 Task: Send an email with the signature Jordan Davis with the subject Request for a sponsorship and the message Could you please send me the agenda for the upcoming meeting? from softage.8@softage.net to softage.9@softage.net and move the email from Sent Items to the folder Coding
Action: Mouse moved to (60, 126)
Screenshot: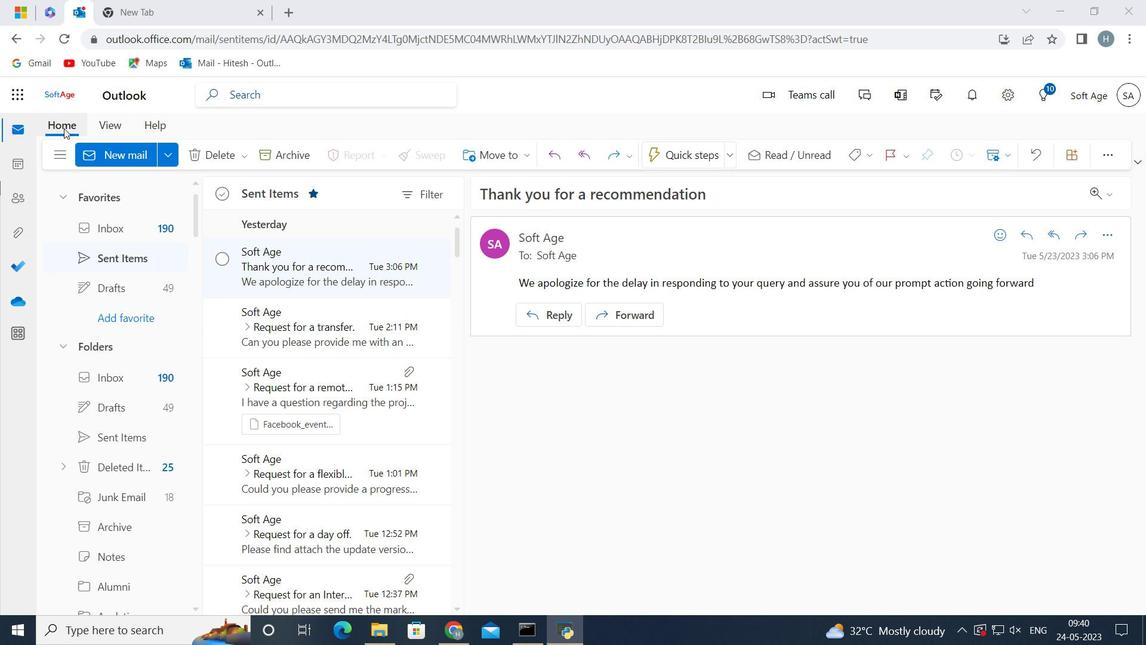 
Action: Mouse pressed left at (60, 126)
Screenshot: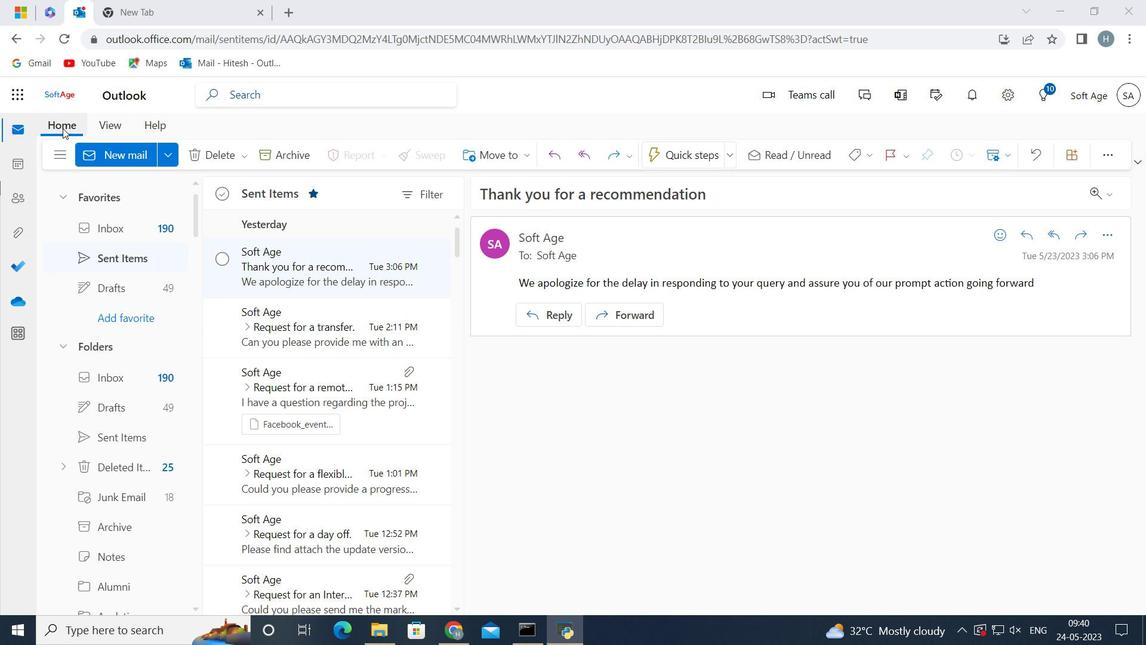 
Action: Mouse moved to (112, 155)
Screenshot: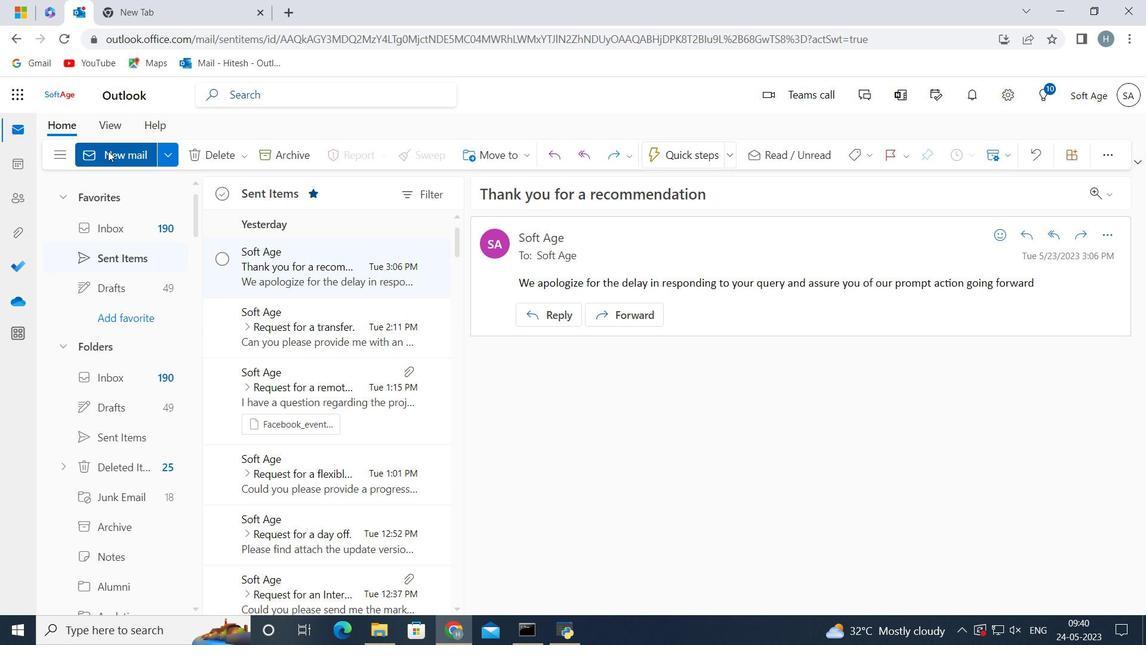 
Action: Mouse pressed left at (112, 155)
Screenshot: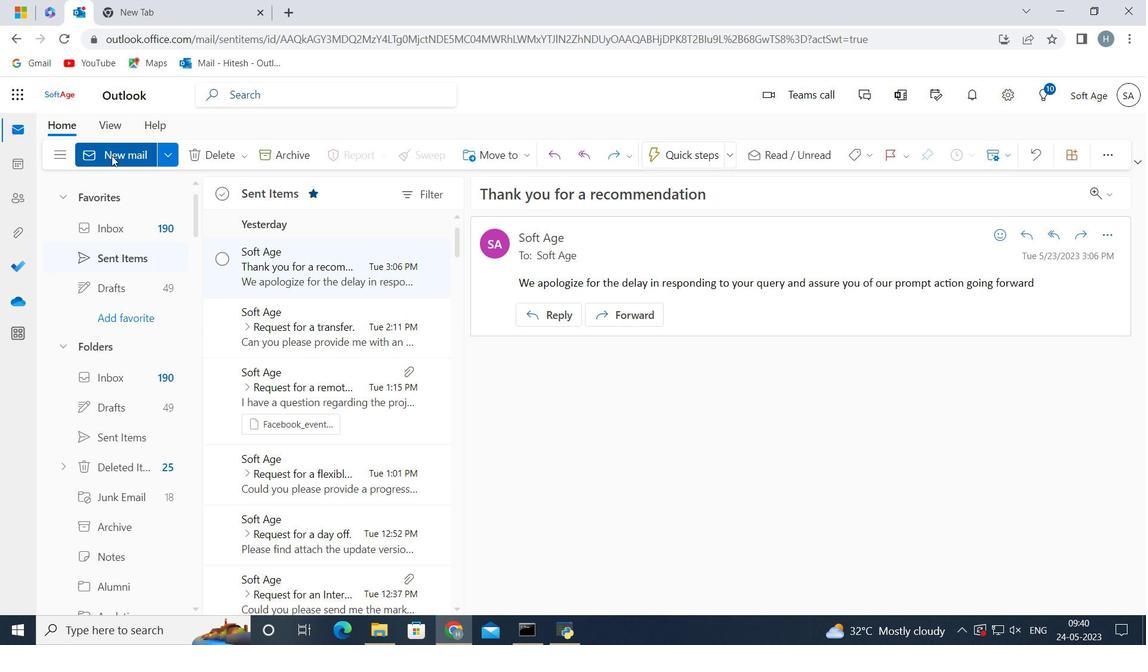 
Action: Mouse moved to (946, 154)
Screenshot: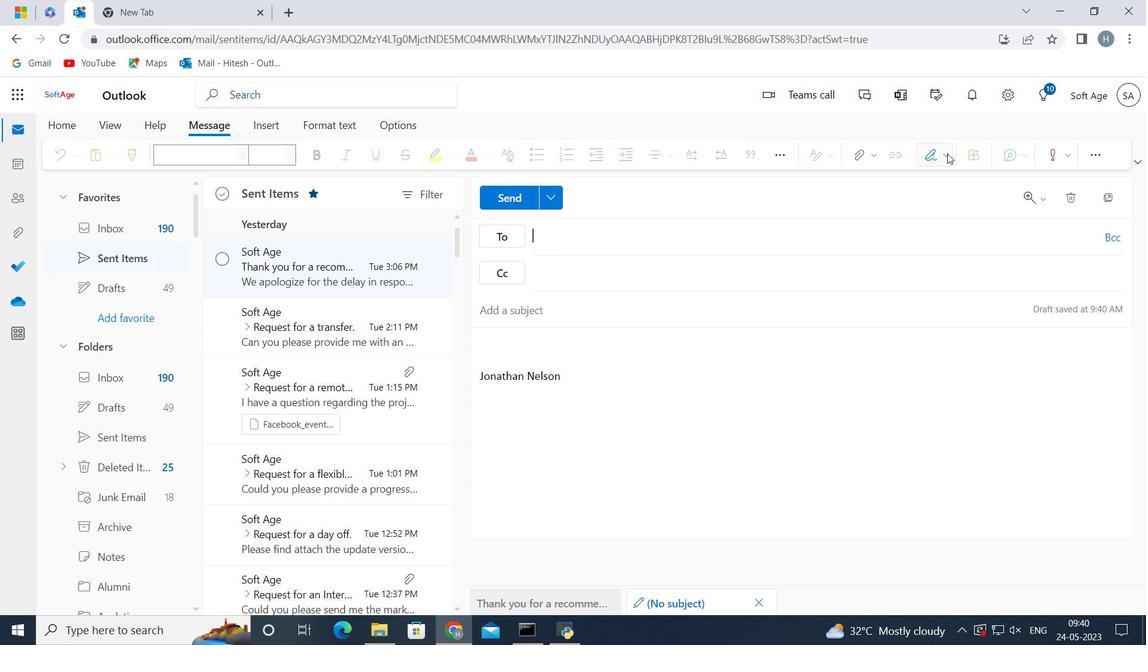 
Action: Mouse pressed left at (946, 154)
Screenshot: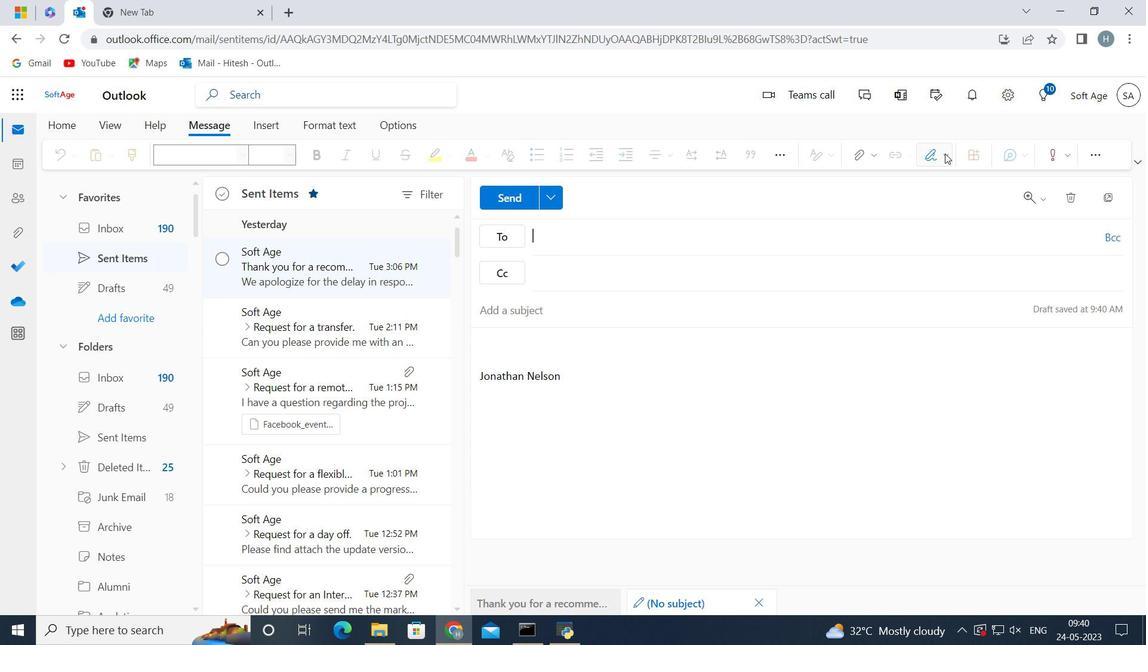 
Action: Mouse moved to (913, 216)
Screenshot: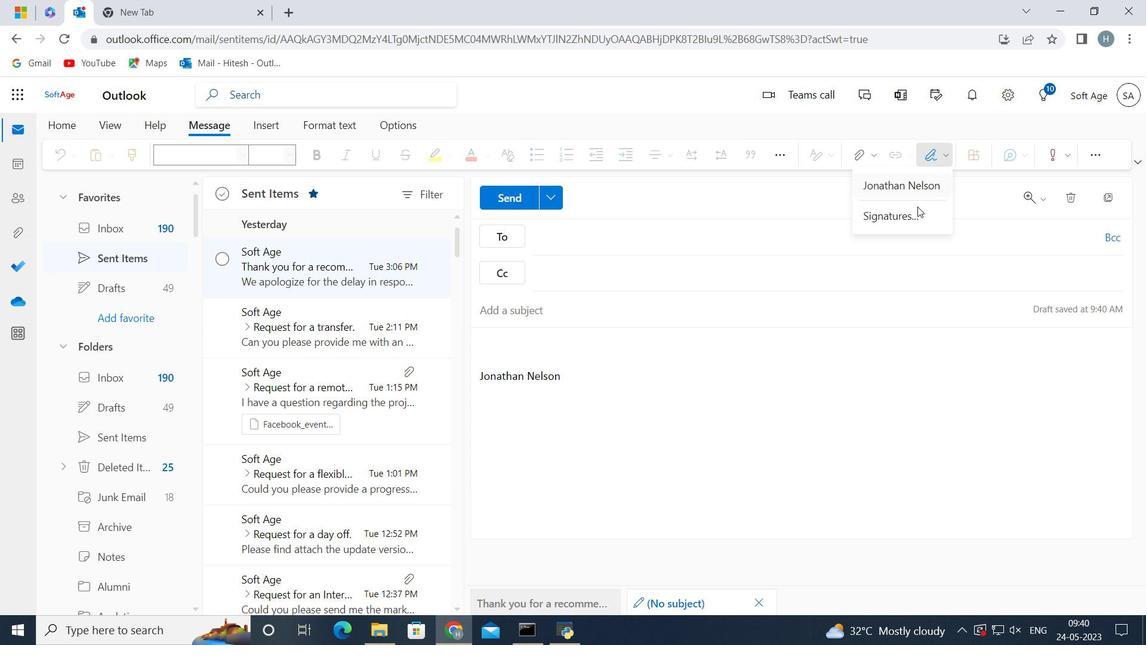 
Action: Mouse pressed left at (913, 216)
Screenshot: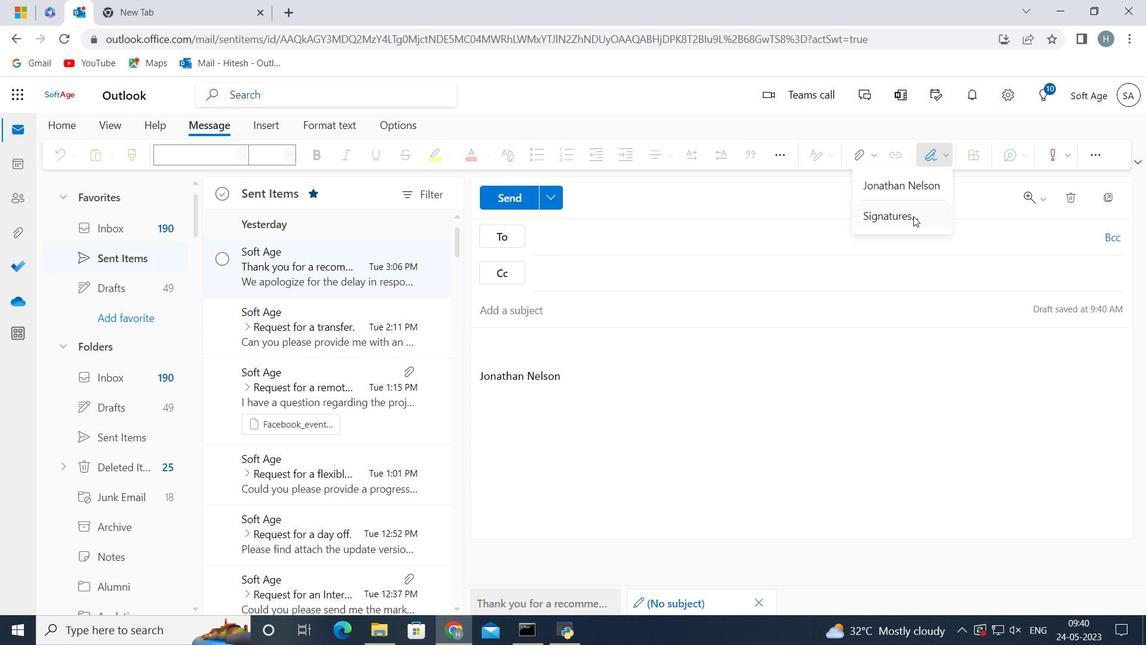 
Action: Mouse moved to (862, 270)
Screenshot: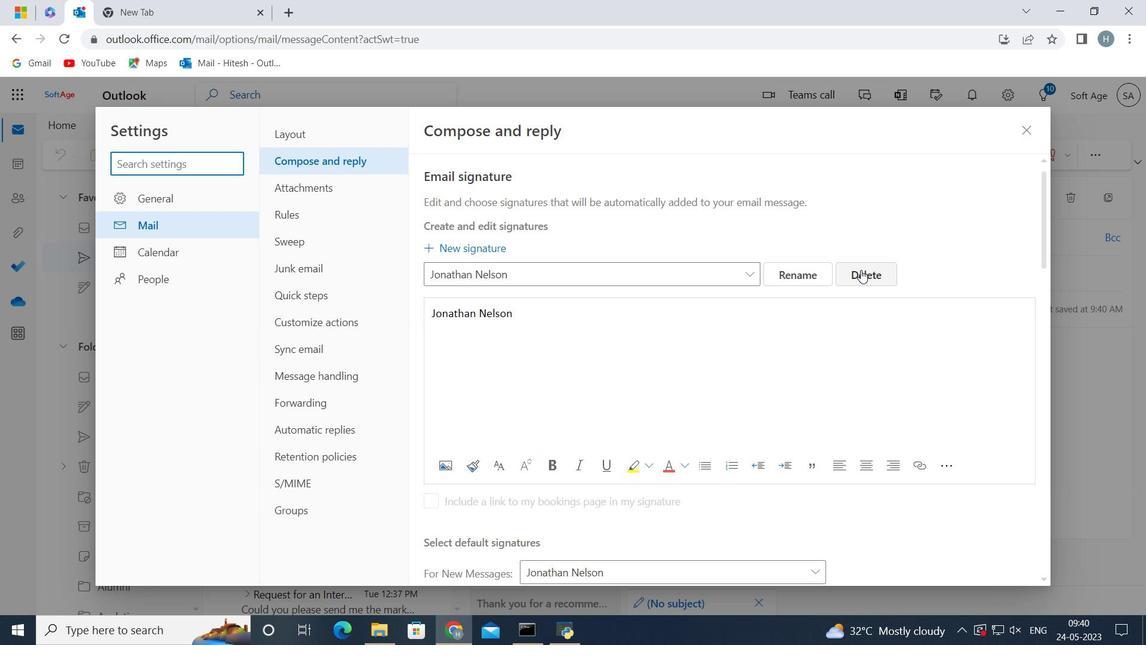 
Action: Mouse pressed left at (862, 270)
Screenshot: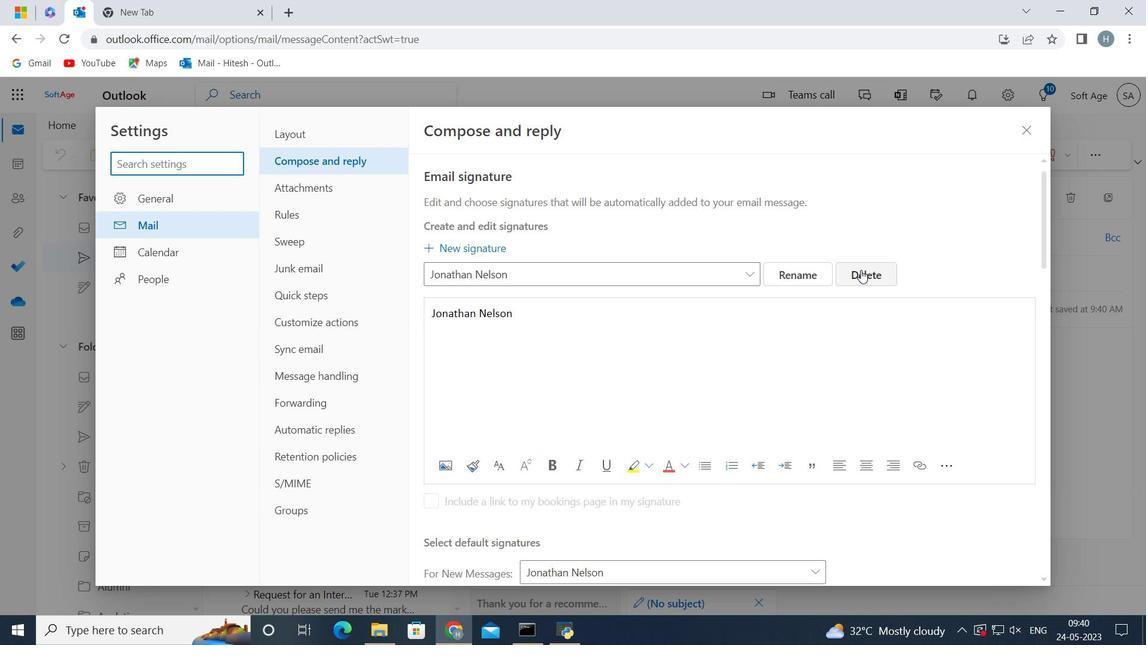 
Action: Mouse moved to (692, 271)
Screenshot: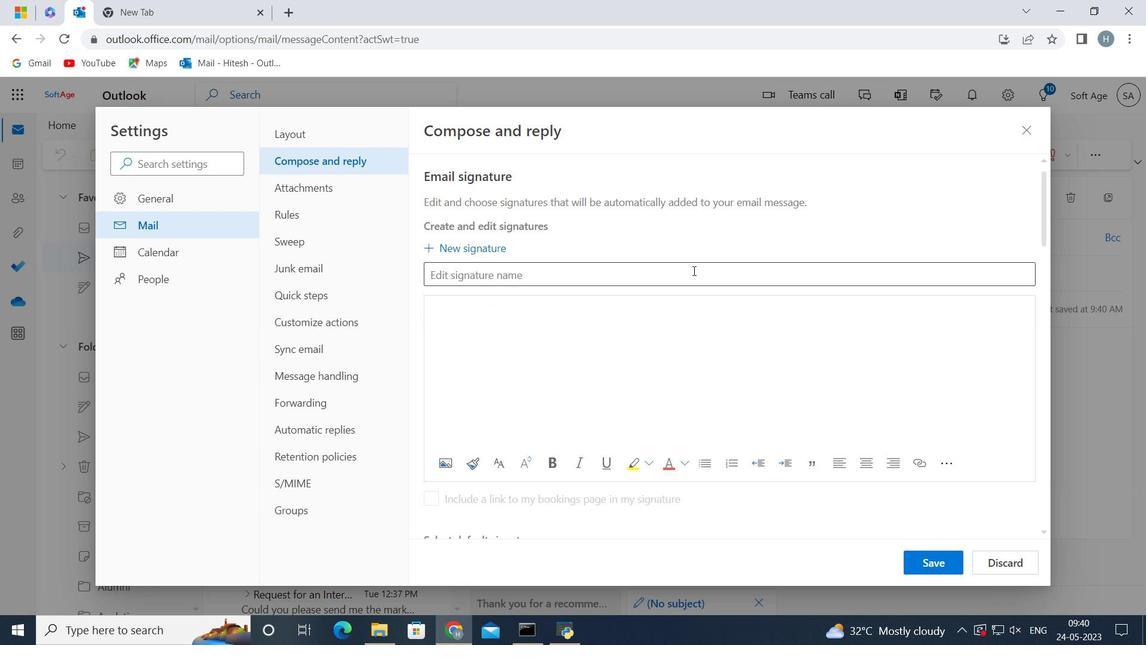 
Action: Mouse pressed left at (692, 271)
Screenshot: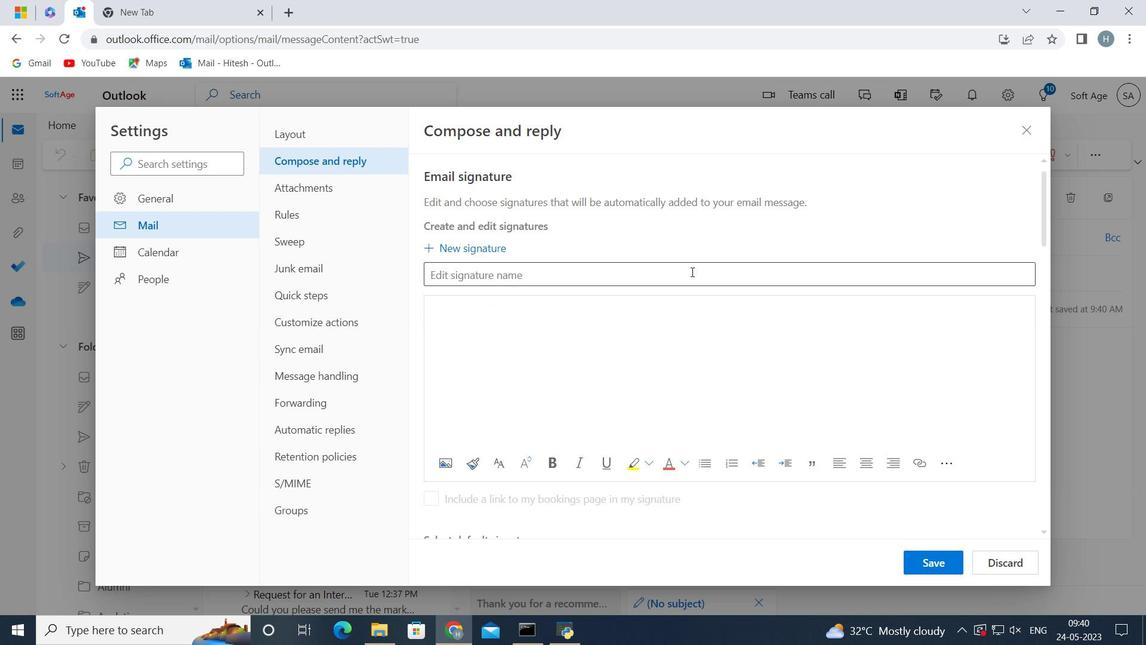 
Action: Key pressed <Key.shift>Jordan<Key.space><Key.shift>Davis<Key.space>
Screenshot: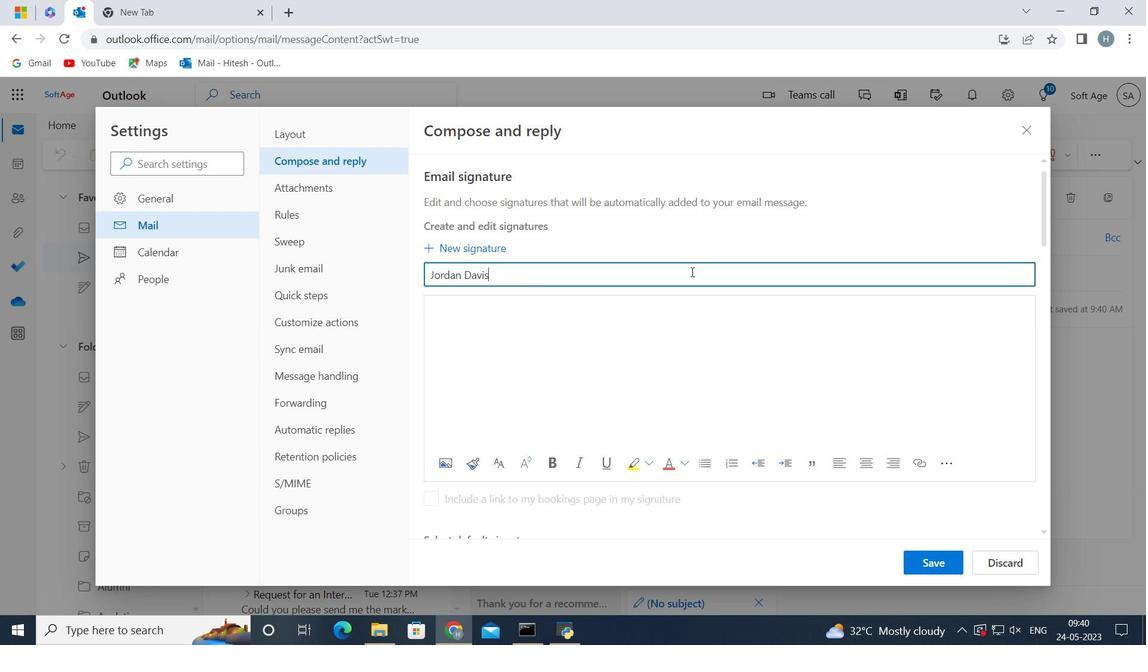 
Action: Mouse moved to (577, 351)
Screenshot: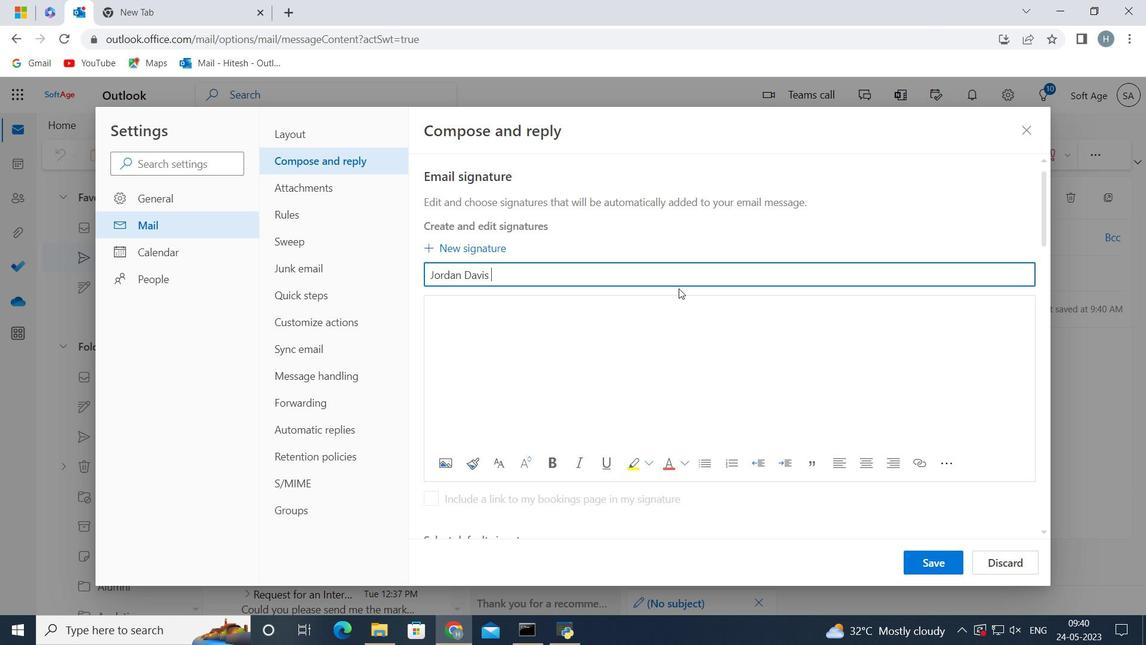
Action: Mouse pressed left at (577, 351)
Screenshot: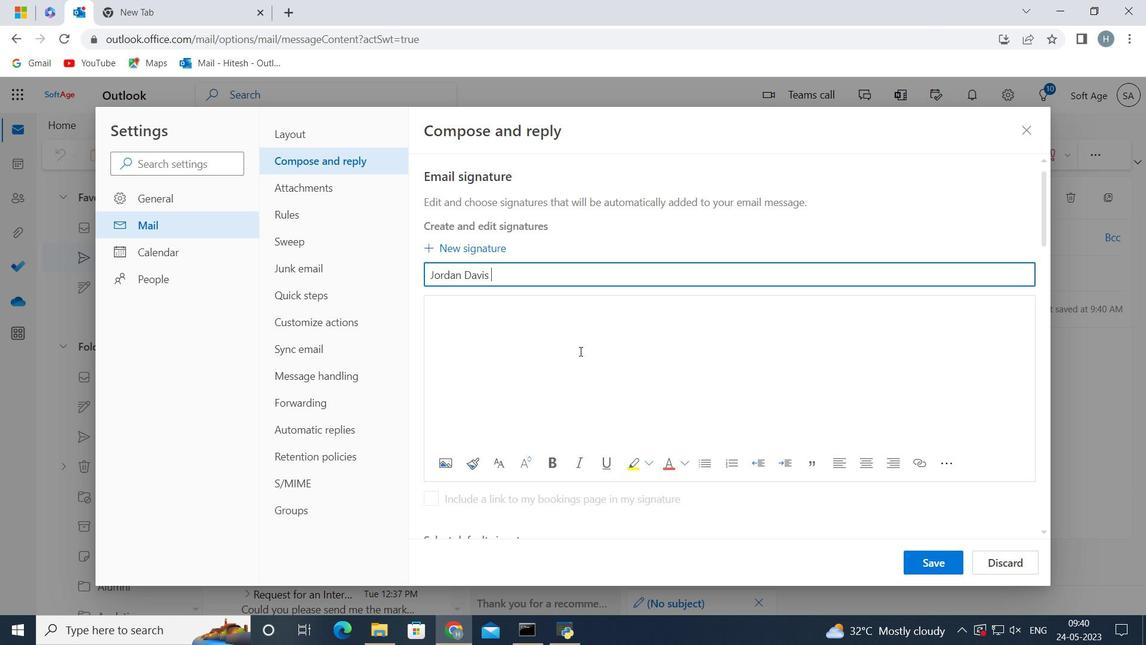 
Action: Key pressed <Key.shift>Jordan<Key.space><Key.shift>Davis<Key.space>
Screenshot: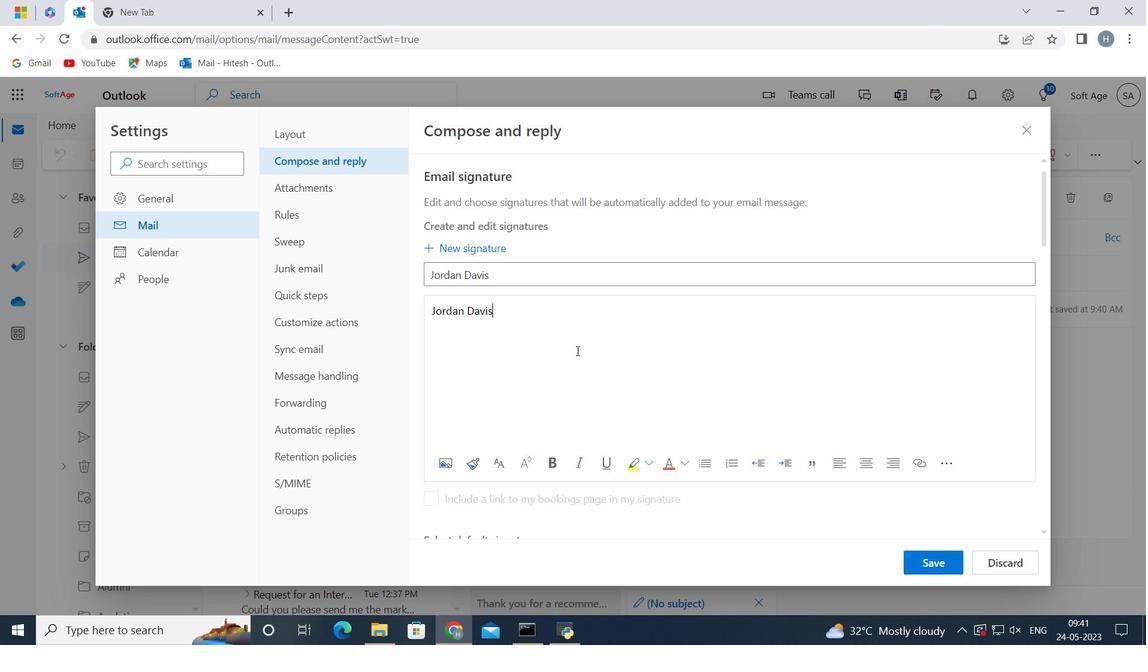 
Action: Mouse moved to (926, 556)
Screenshot: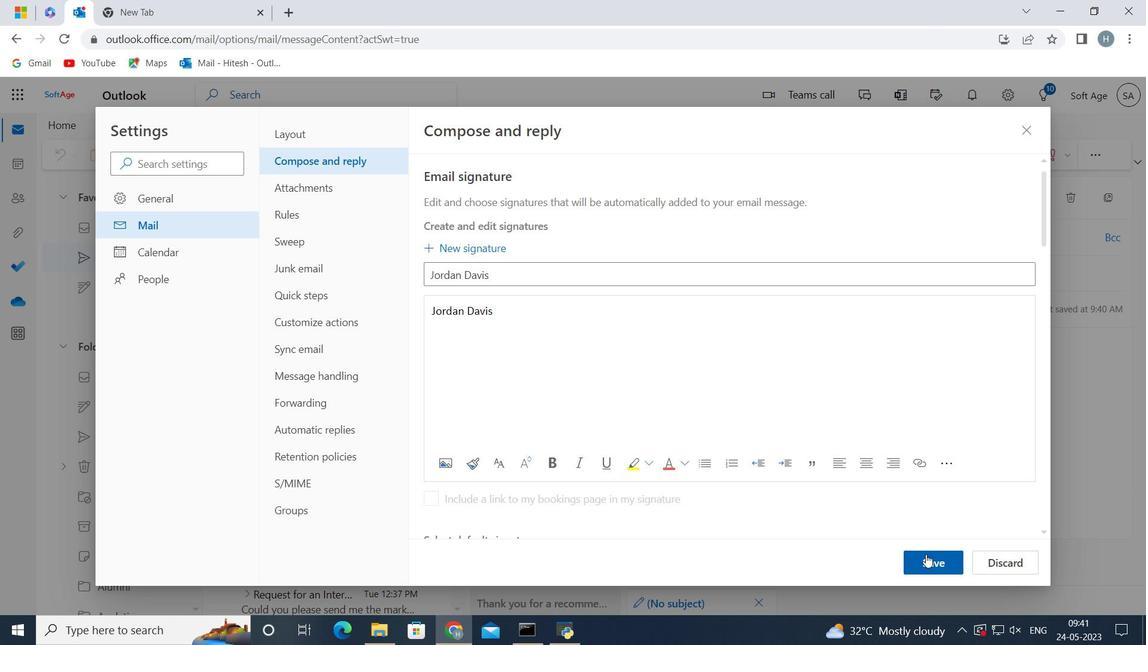 
Action: Mouse pressed left at (926, 556)
Screenshot: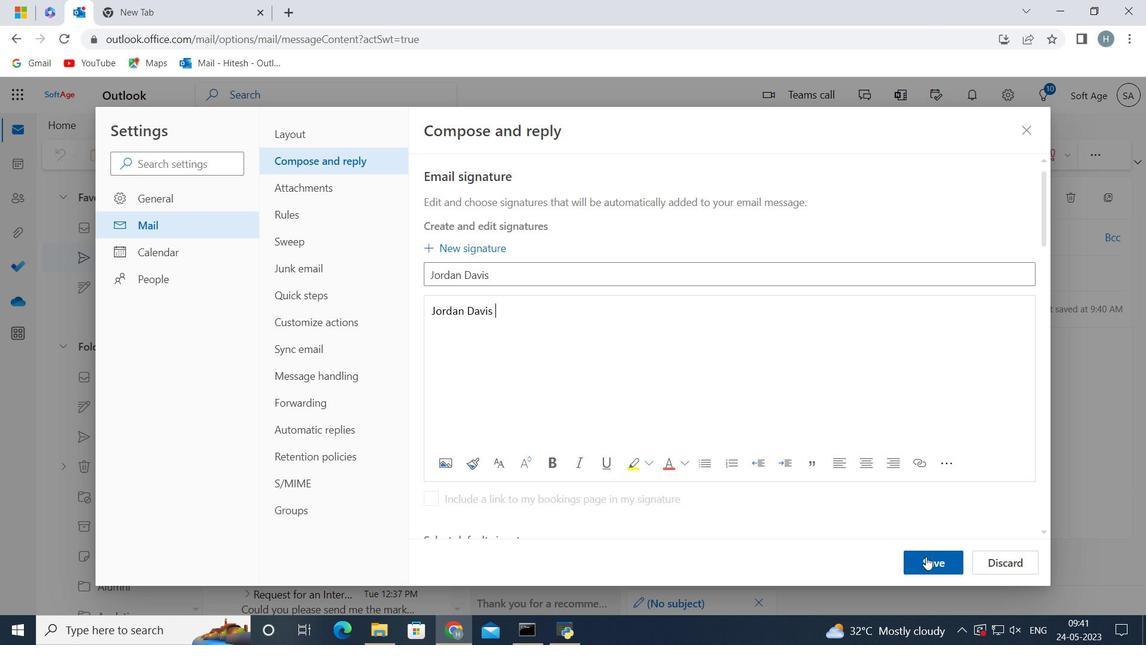 
Action: Mouse moved to (901, 390)
Screenshot: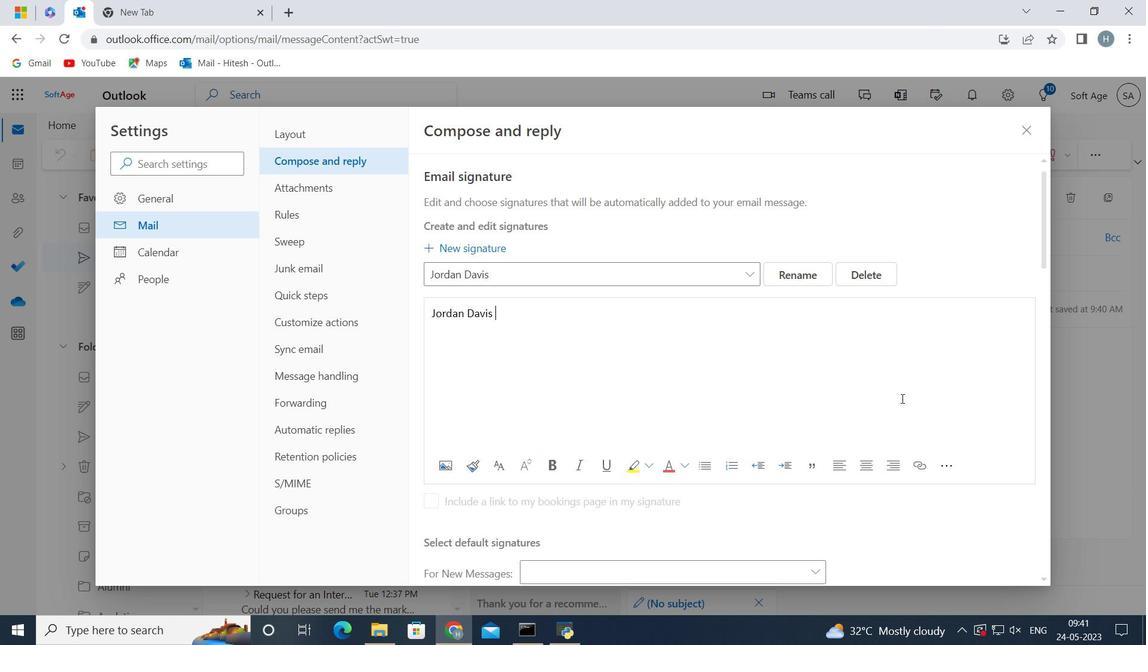 
Action: Mouse scrolled (901, 390) with delta (0, 0)
Screenshot: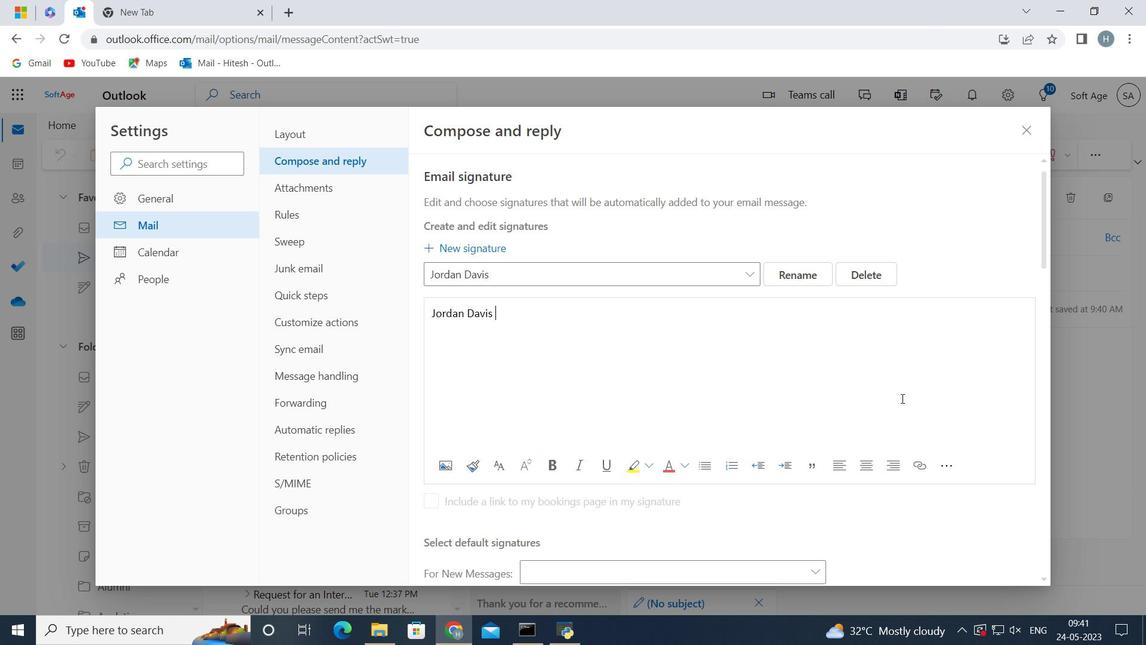
Action: Mouse moved to (901, 389)
Screenshot: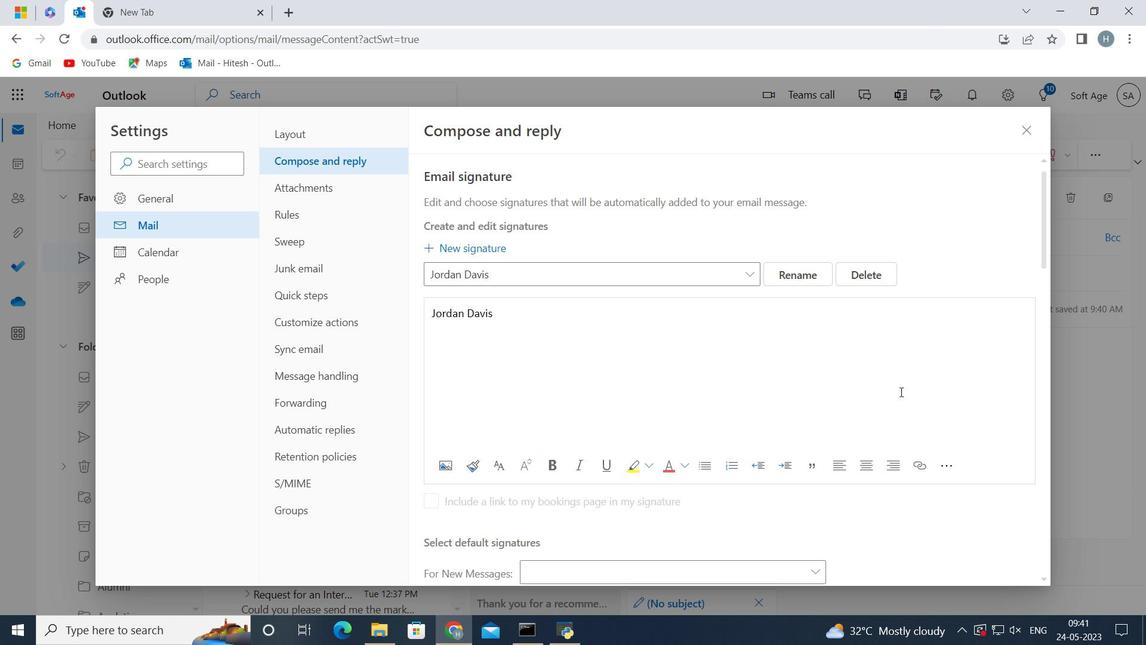 
Action: Mouse scrolled (901, 388) with delta (0, 0)
Screenshot: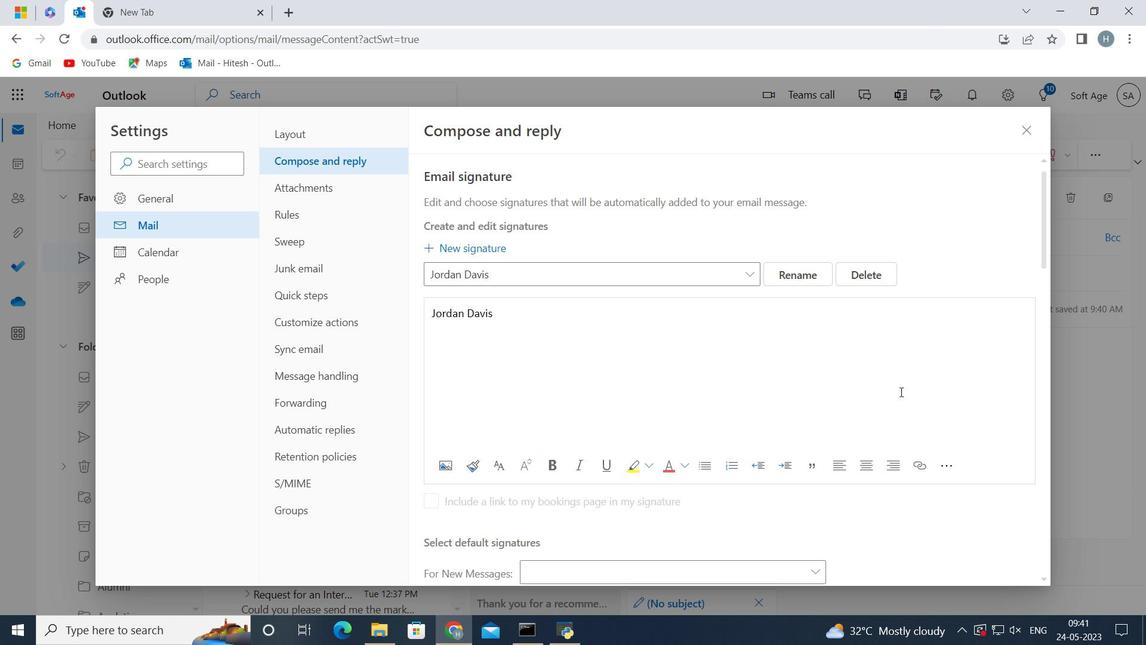 
Action: Mouse moved to (893, 370)
Screenshot: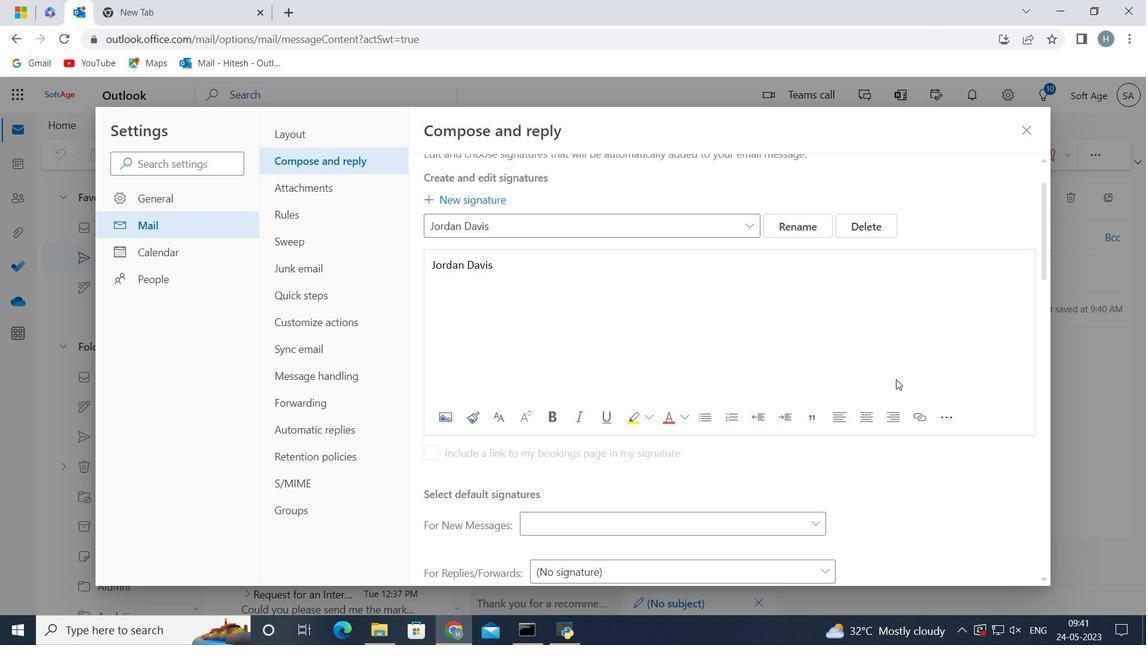 
Action: Mouse scrolled (893, 370) with delta (0, 0)
Screenshot: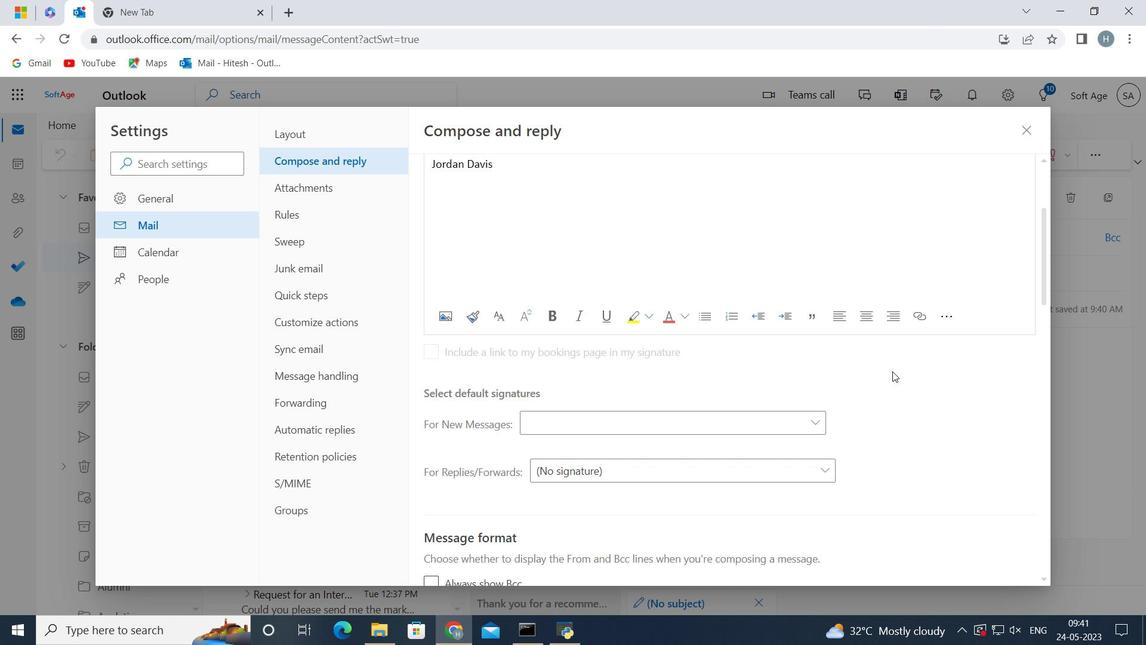 
Action: Mouse moved to (814, 347)
Screenshot: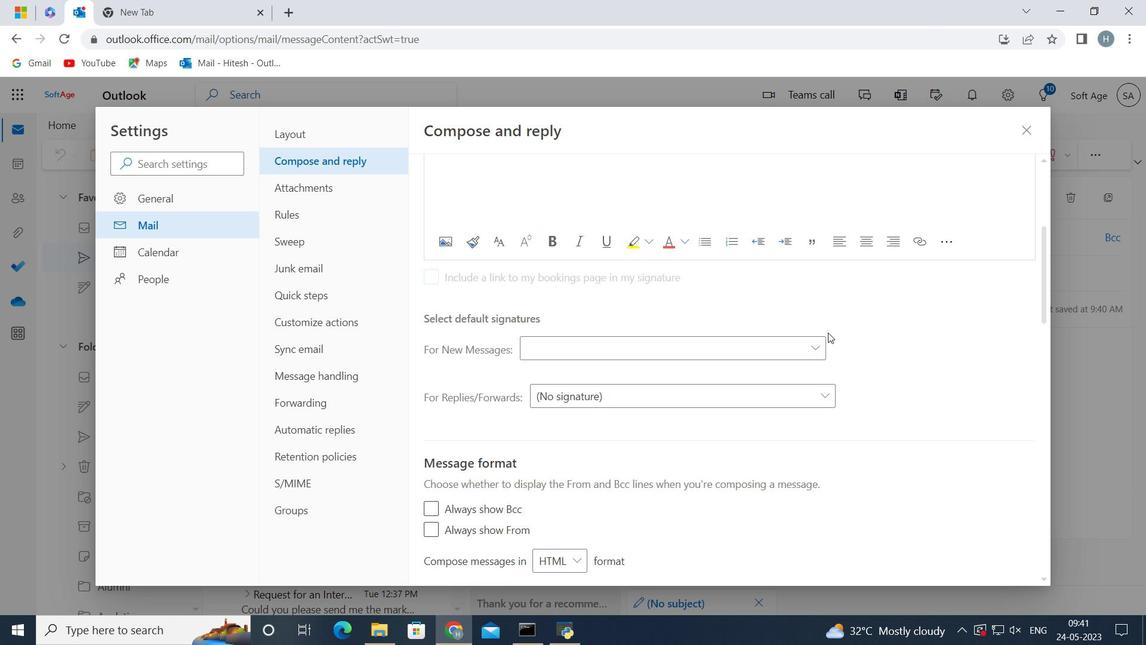 
Action: Mouse pressed left at (814, 347)
Screenshot: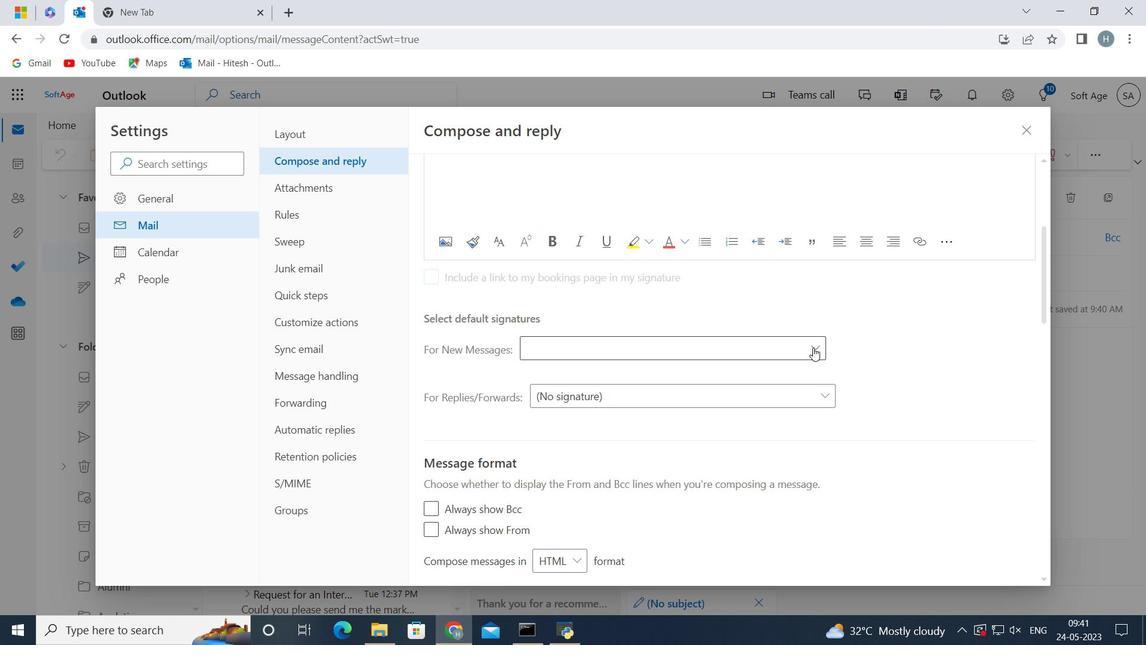 
Action: Mouse moved to (765, 397)
Screenshot: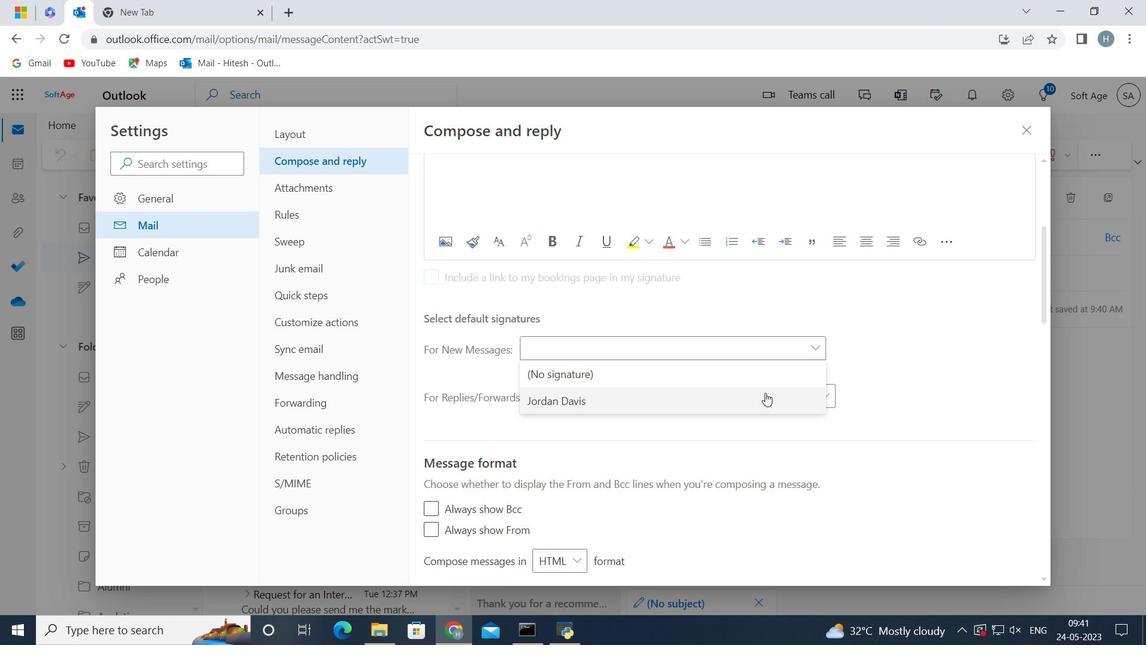 
Action: Mouse pressed left at (765, 397)
Screenshot: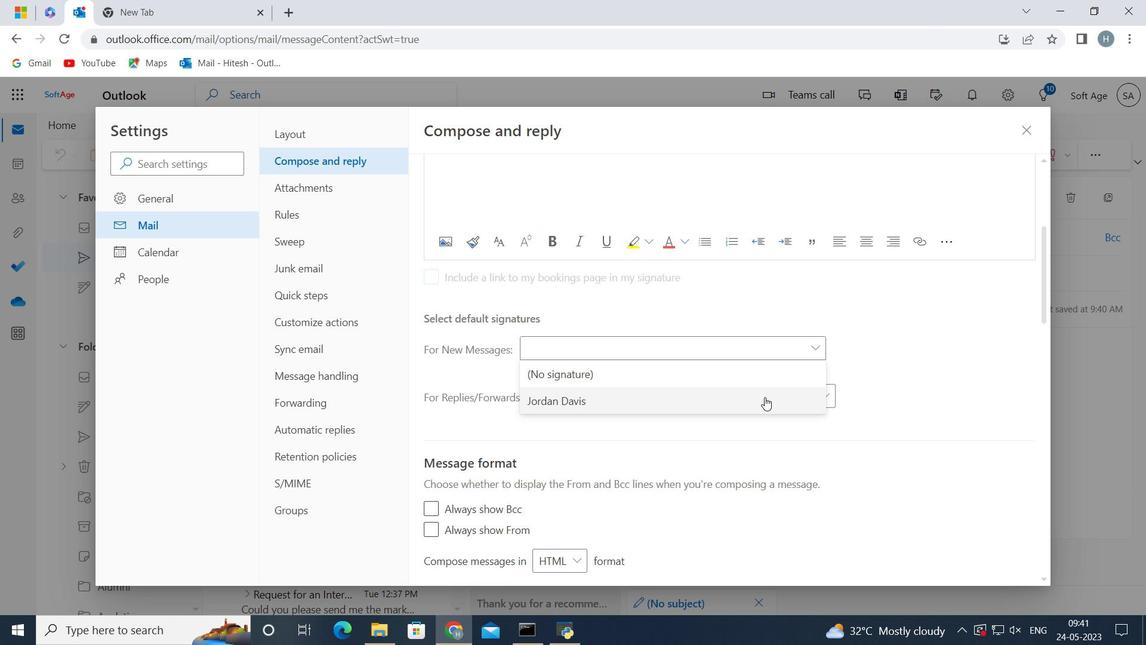 
Action: Mouse moved to (943, 550)
Screenshot: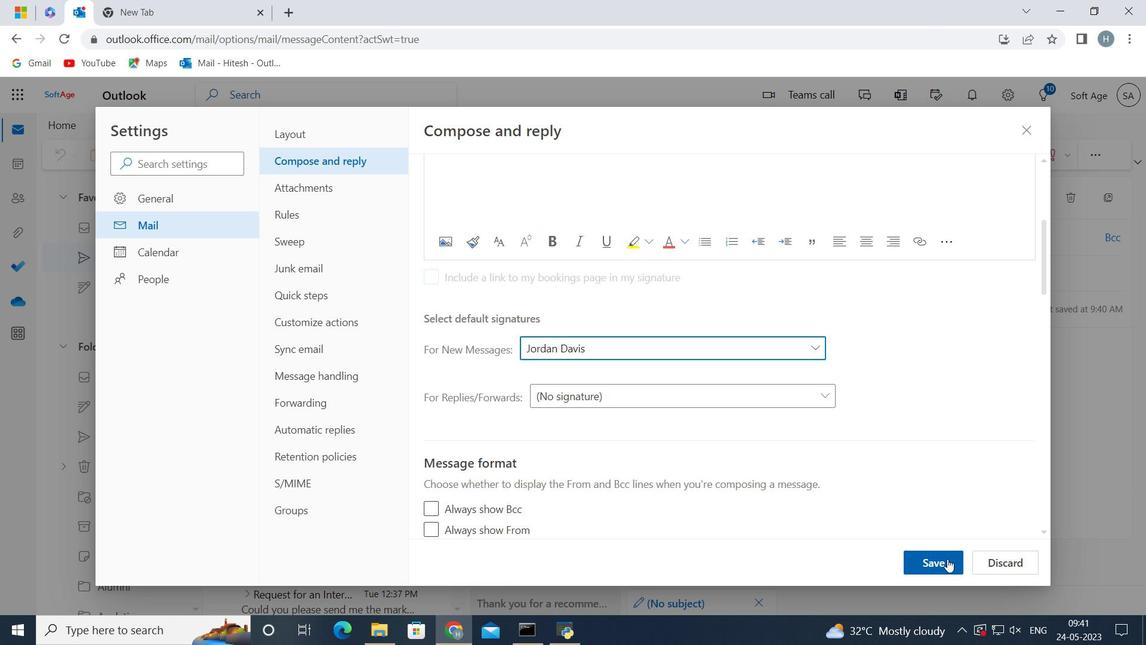 
Action: Mouse pressed left at (943, 550)
Screenshot: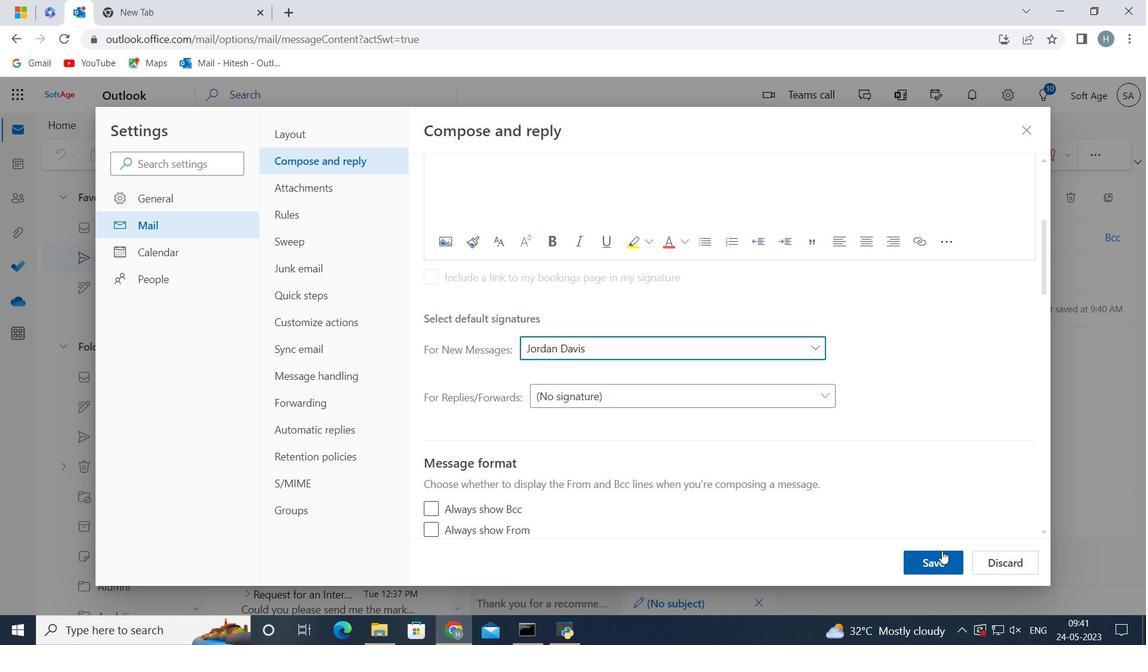 
Action: Mouse moved to (1026, 129)
Screenshot: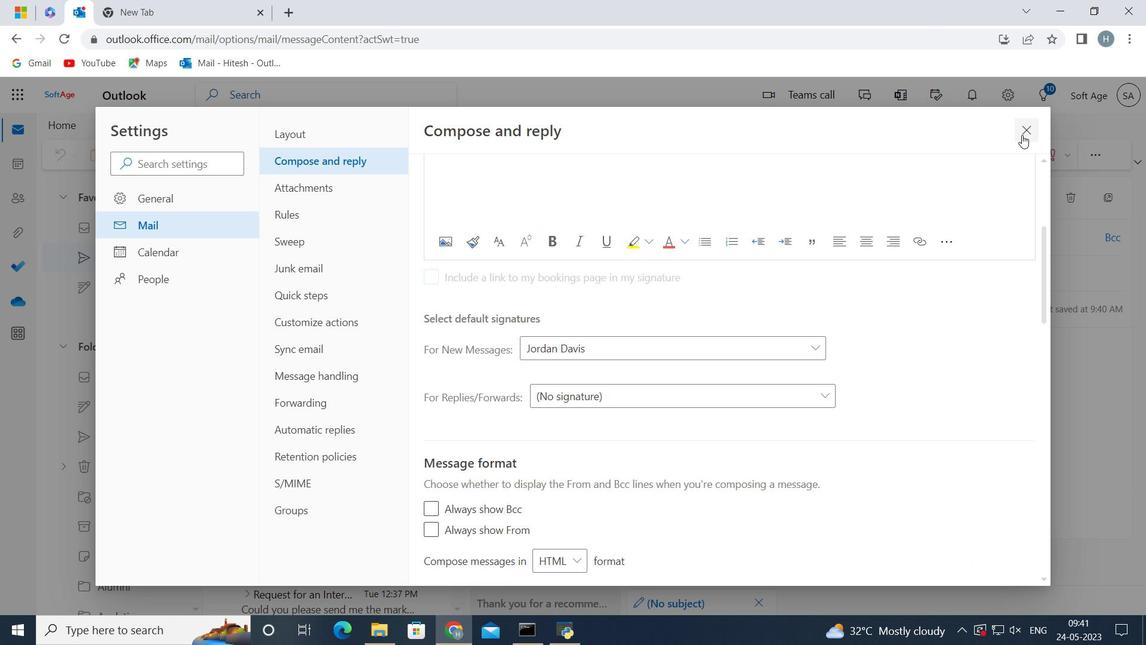 
Action: Mouse pressed left at (1026, 129)
Screenshot: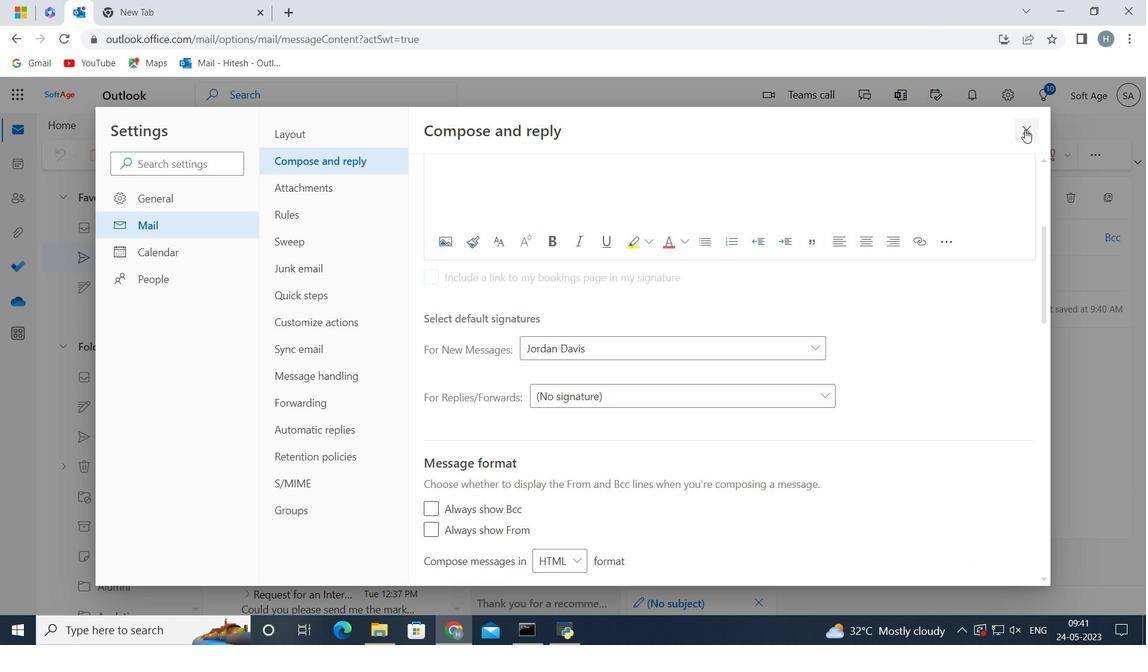 
Action: Mouse moved to (552, 305)
Screenshot: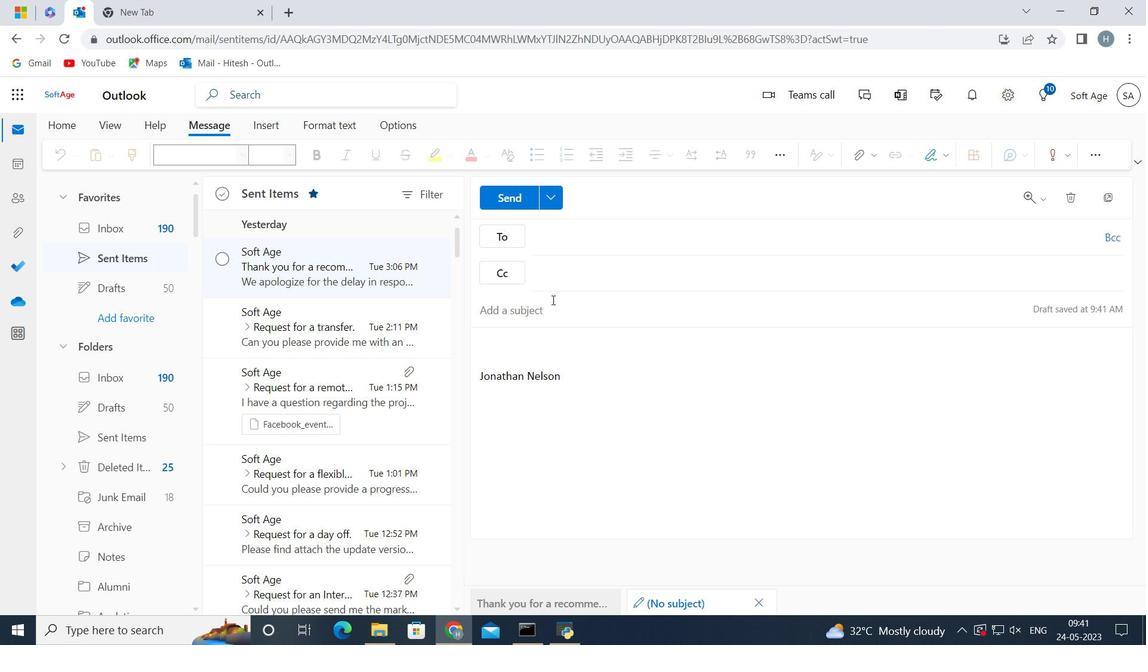 
Action: Mouse pressed left at (552, 305)
Screenshot: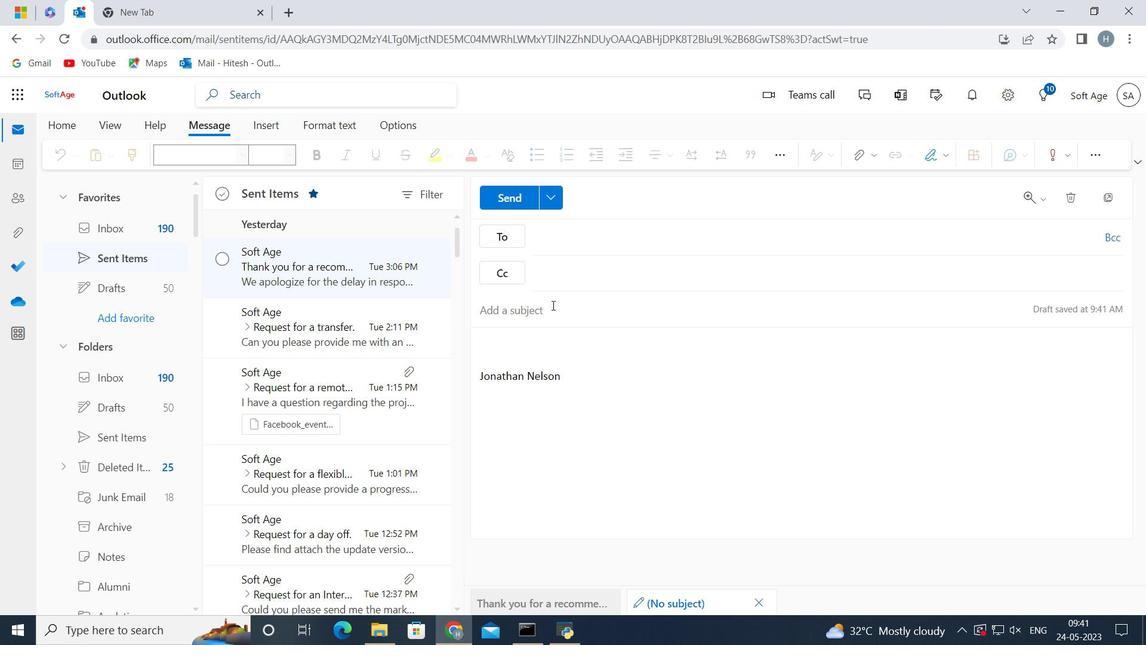 
Action: Mouse moved to (555, 304)
Screenshot: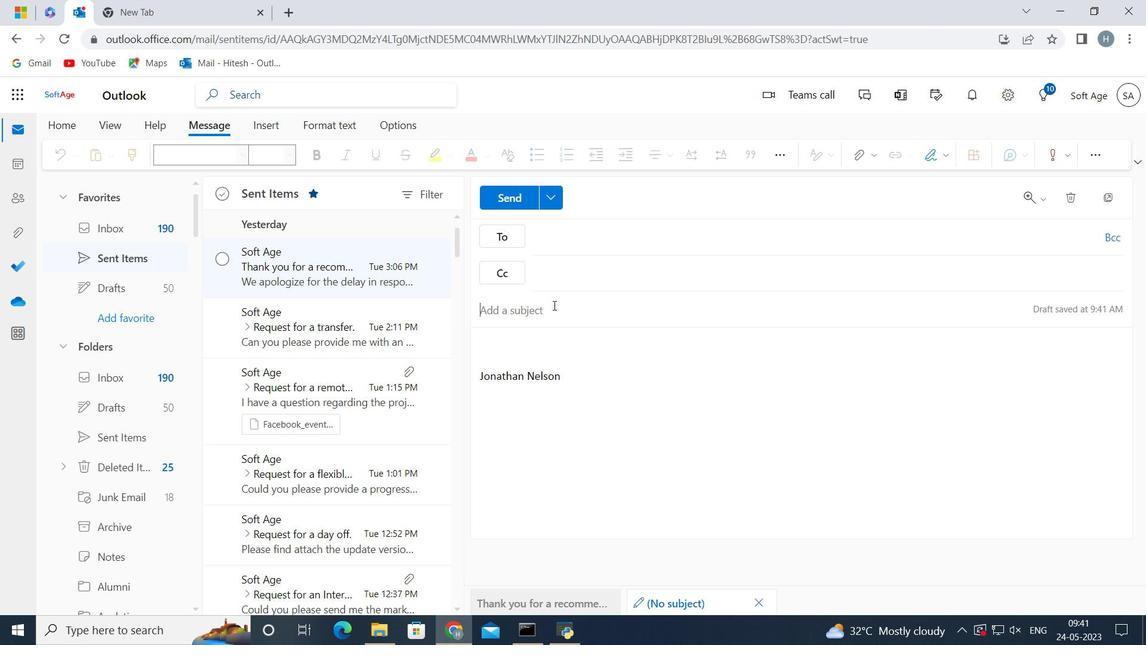 
Action: Key pressed <Key.shift>Request<Key.space>for<Key.space>a<Key.space>sponsorship<Key.space>
Screenshot: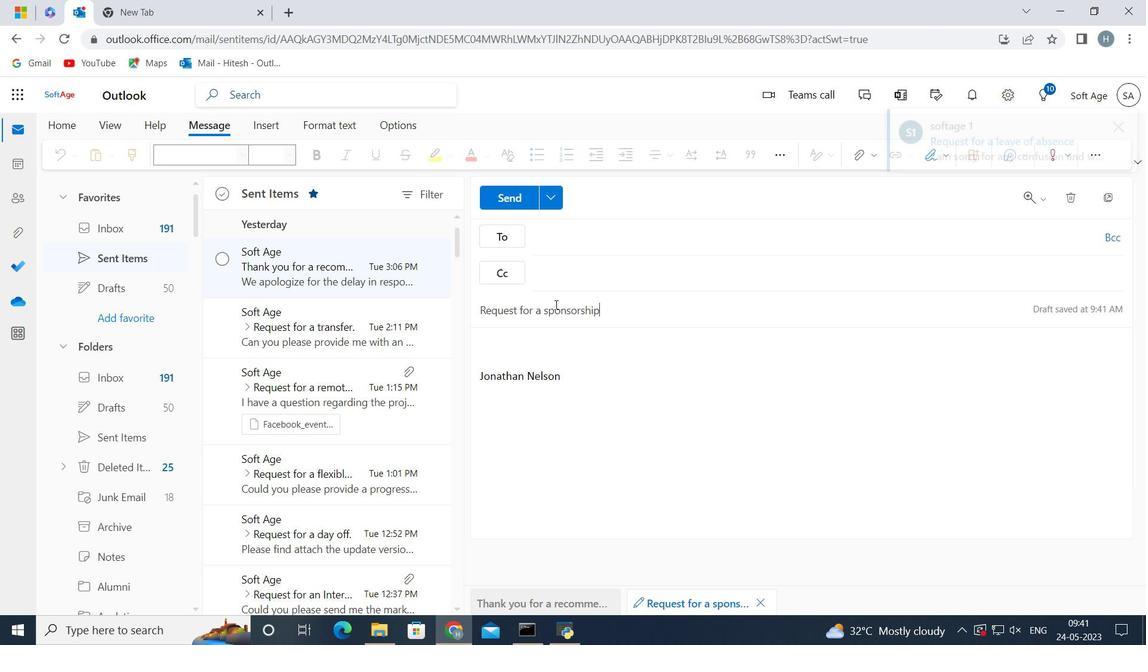 
Action: Mouse moved to (594, 384)
Screenshot: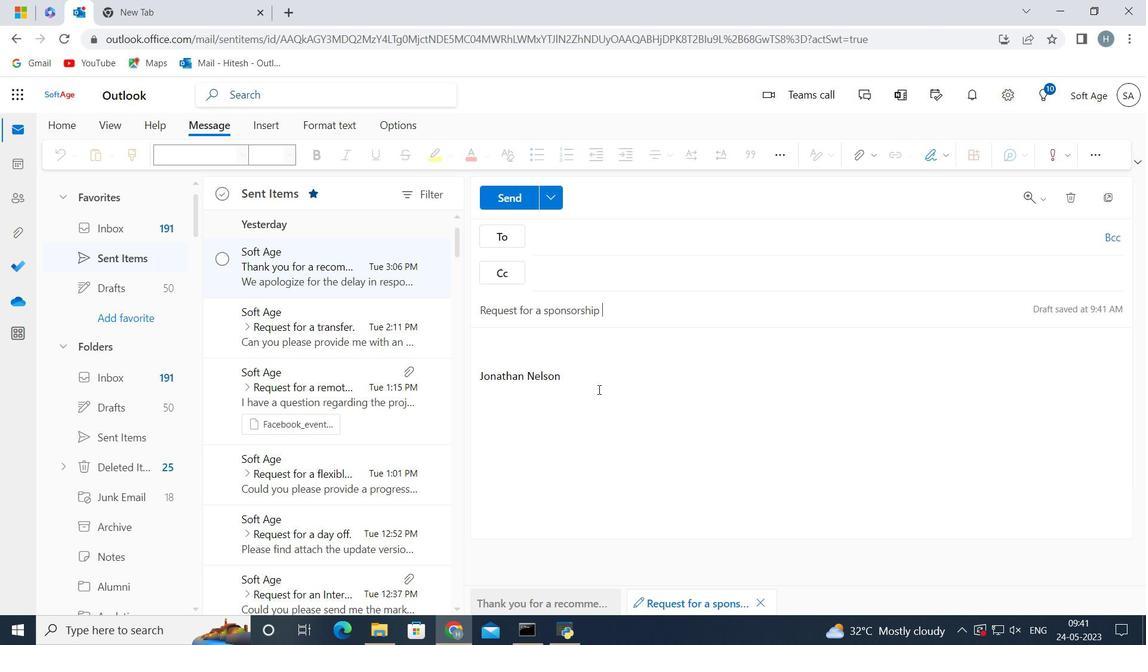 
Action: Mouse pressed left at (594, 384)
Screenshot: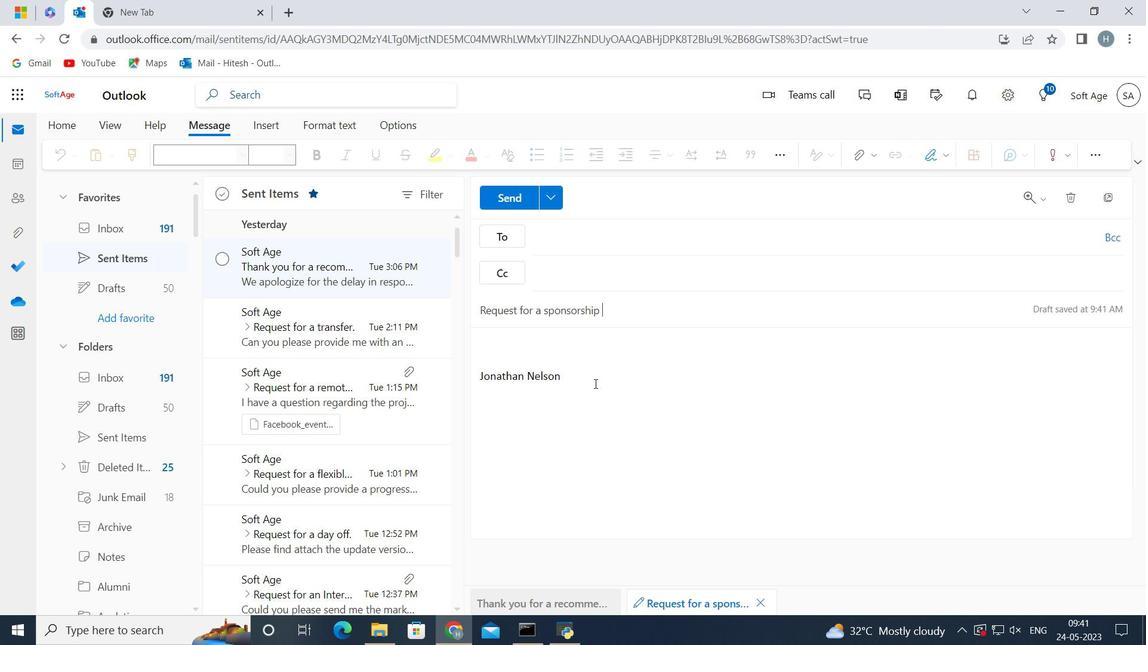 
Action: Key pressed <Key.backspace><Key.backspace><Key.backspace><Key.backspace><Key.backspace><Key.backspace><Key.backspace><Key.backspace><Key.backspace><Key.backspace><Key.backspace><Key.backspace><Key.backspace><Key.backspace><Key.backspace><Key.backspace><Key.backspace><Key.backspace><Key.backspace><Key.backspace><Key.backspace><Key.backspace><Key.backspace><Key.backspace><Key.backspace><Key.backspace><Key.backspace><Key.backspace><Key.backspace><Key.backspace><Key.backspace><Key.backspace><Key.backspace><Key.backspace><Key.backspace><Key.backspace><Key.shift>Could<Key.space>you<Key.space>please<Key.space>send<Key.space>me<Key.space>the<Key.space>agenda<Key.space>for<Key.space>the<Key.space>upcoming<Key.space>meeting
Screenshot: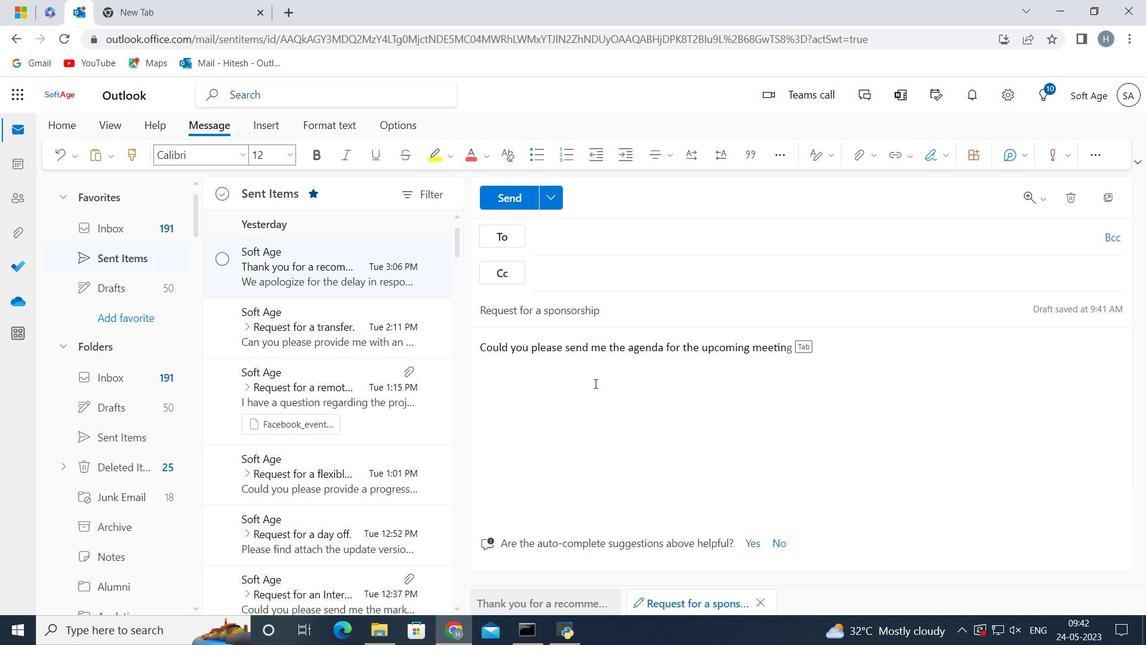 
Action: Mouse moved to (606, 385)
Screenshot: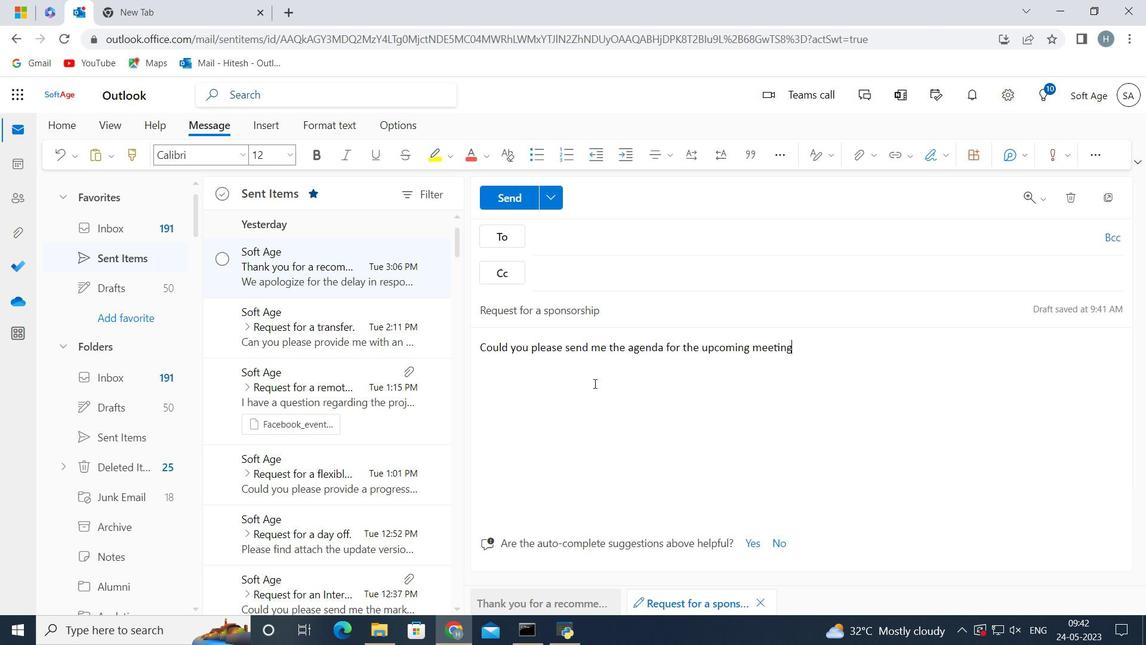 
Action: Key pressed <Key.space>
Screenshot: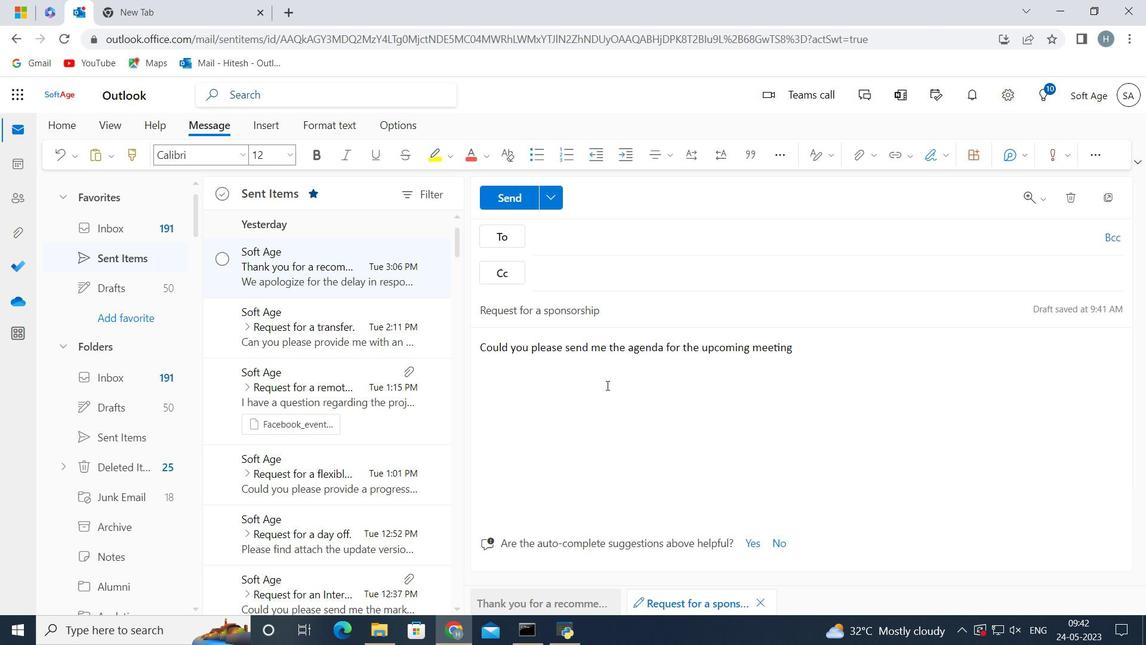 
Action: Mouse moved to (597, 242)
Screenshot: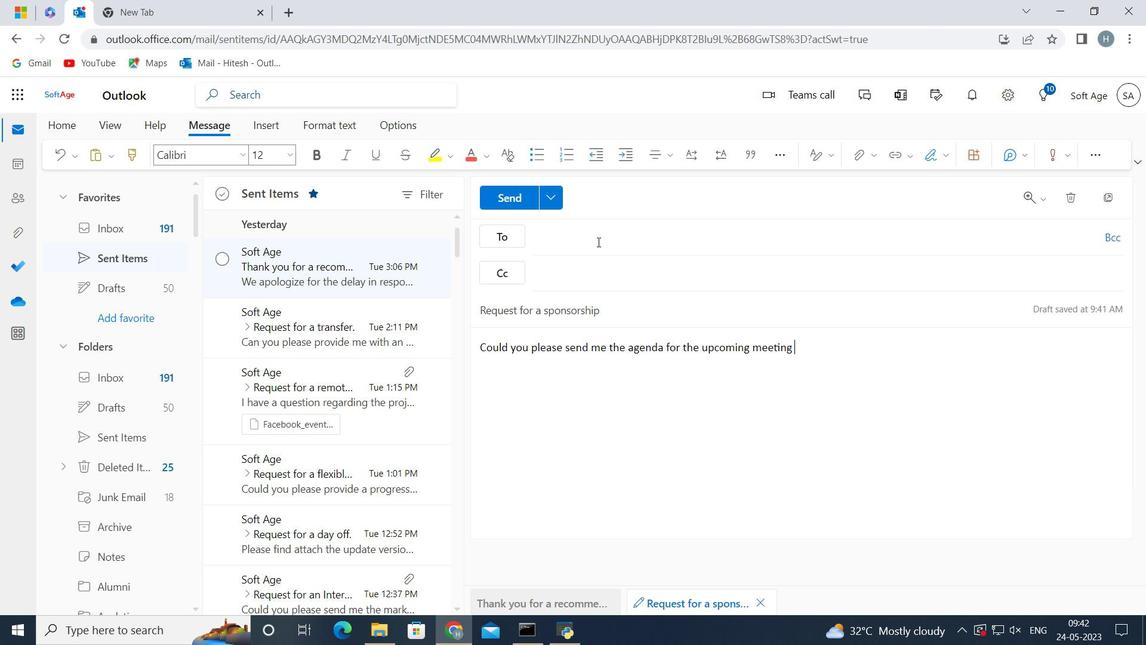 
Action: Mouse pressed left at (597, 242)
Screenshot: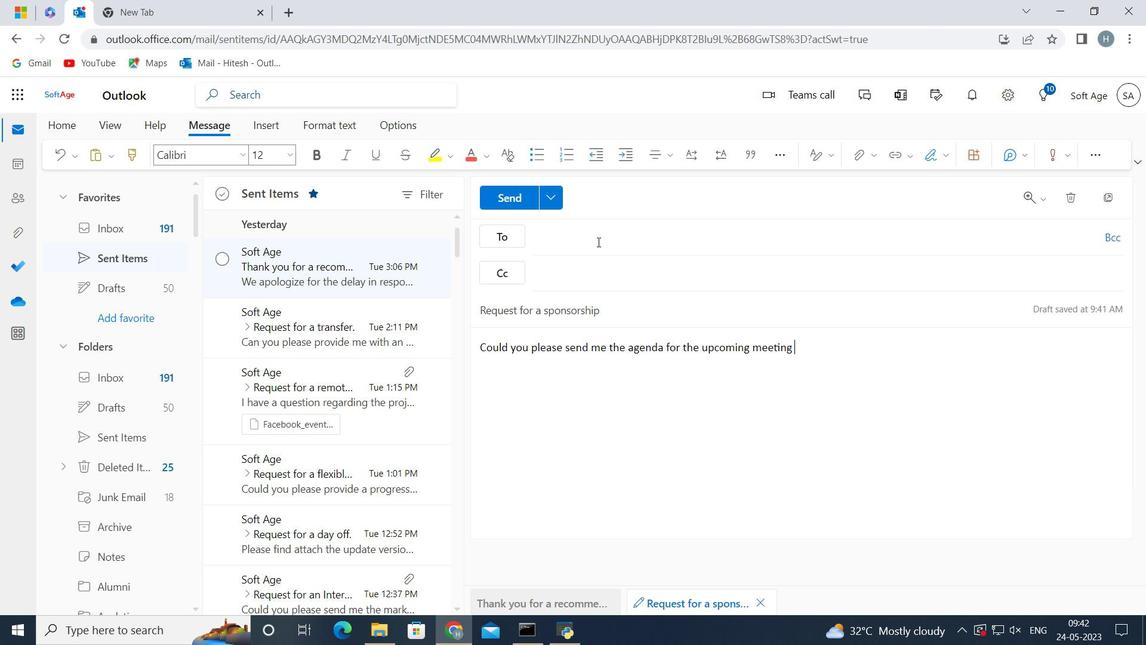 
Action: Key pressed softage.9<Key.shift>@softage.nert
Screenshot: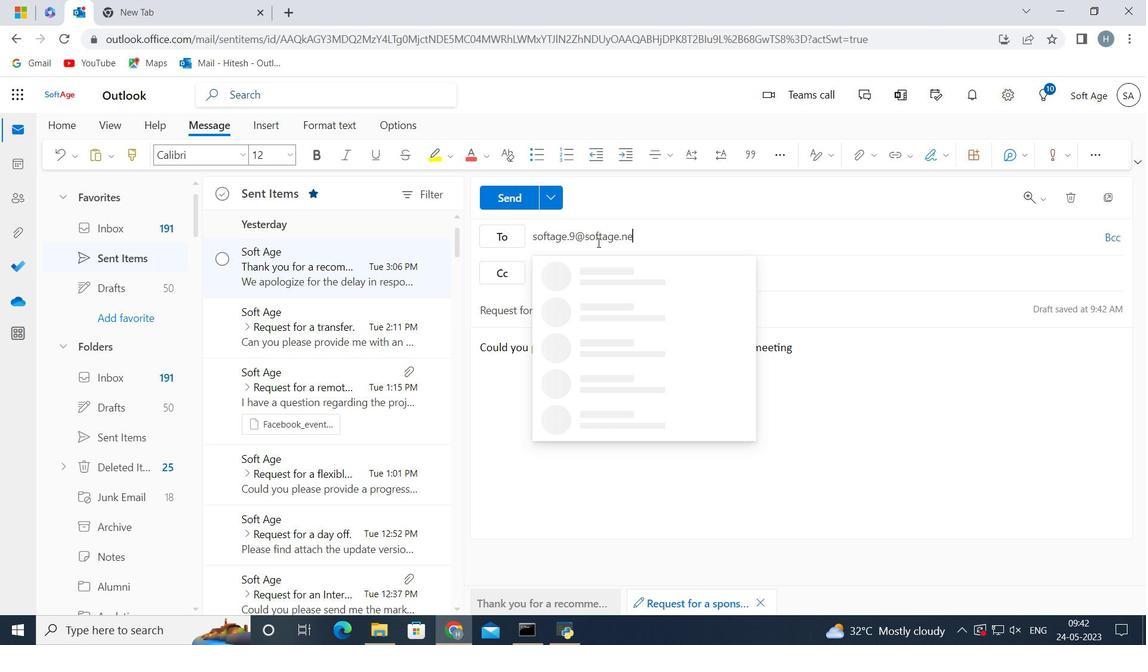 
Action: Mouse moved to (602, 246)
Screenshot: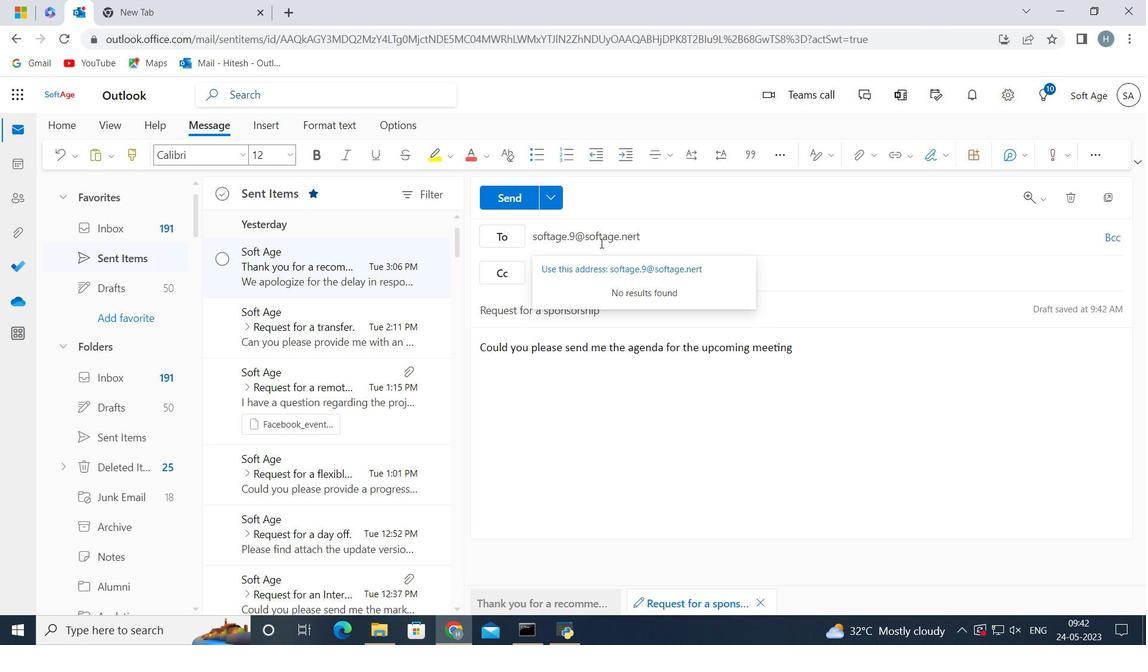 
Action: Key pressed <Key.backspace><Key.backspace>t
Screenshot: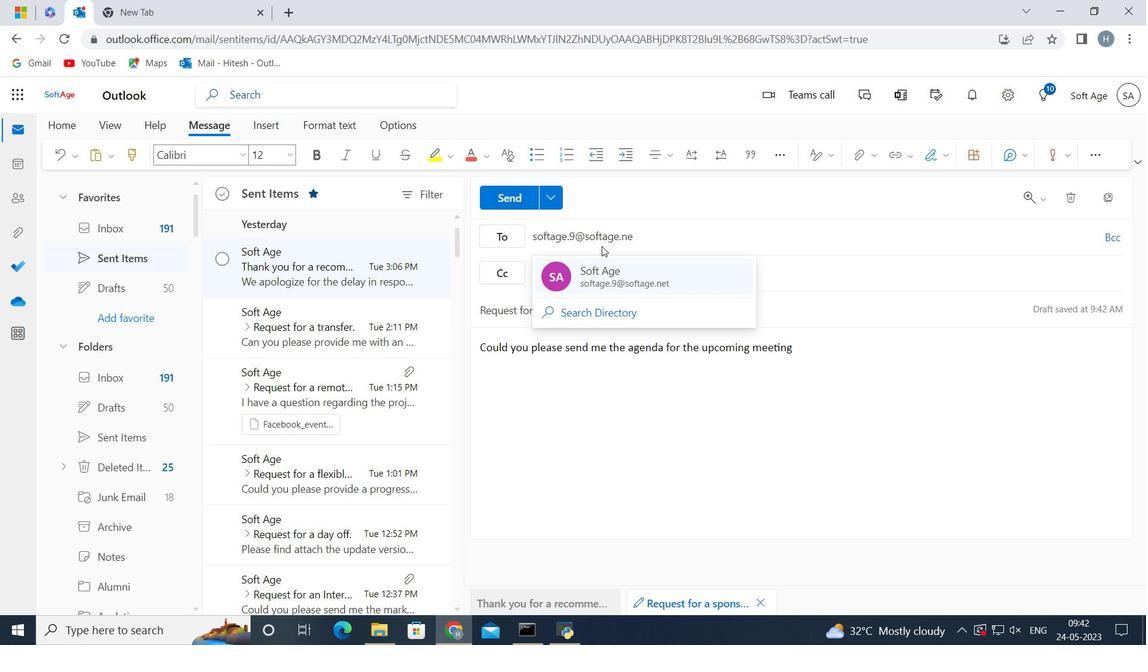 
Action: Mouse moved to (612, 274)
Screenshot: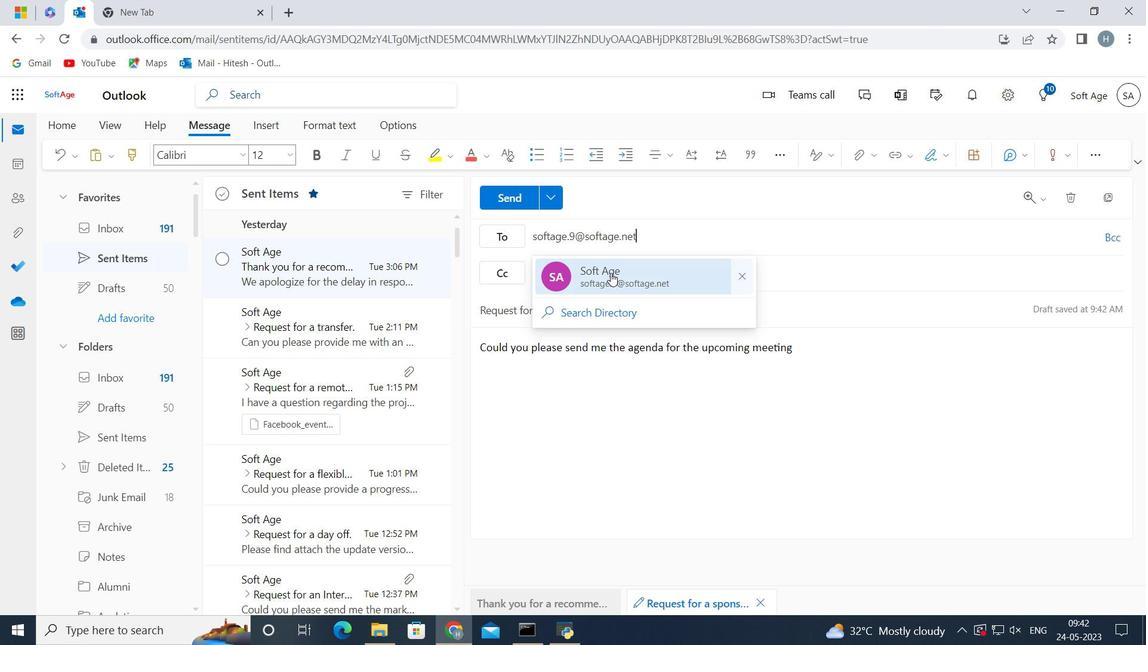 
Action: Mouse pressed left at (612, 274)
Screenshot: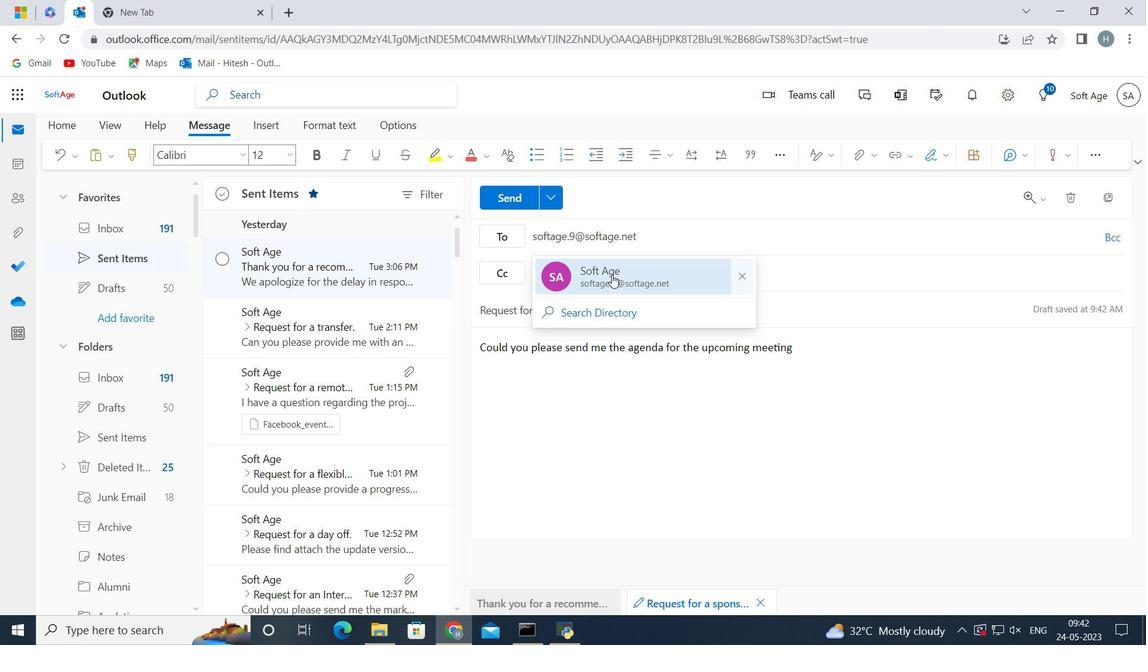 
Action: Mouse moved to (524, 197)
Screenshot: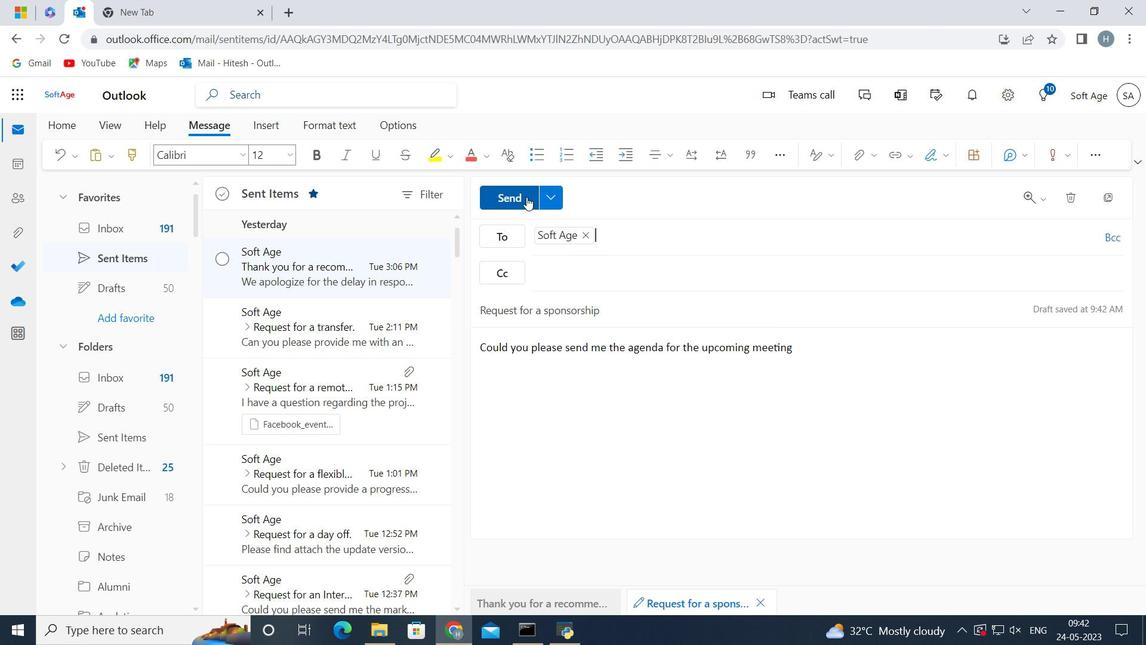 
Action: Mouse pressed left at (524, 197)
Screenshot: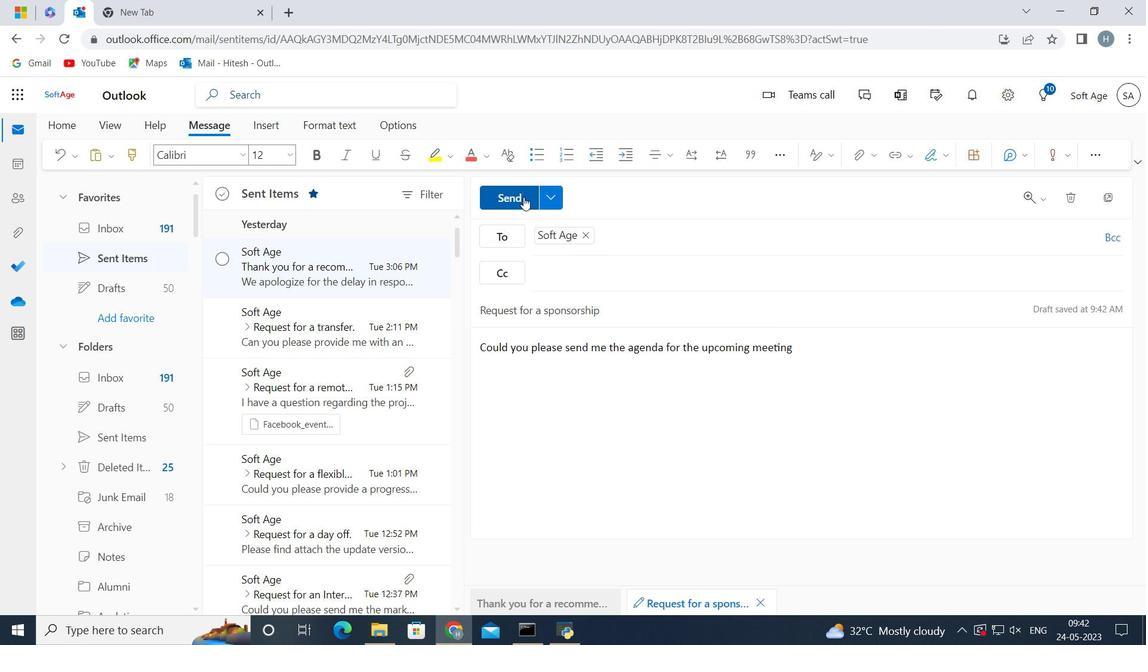 
Action: Mouse moved to (312, 266)
Screenshot: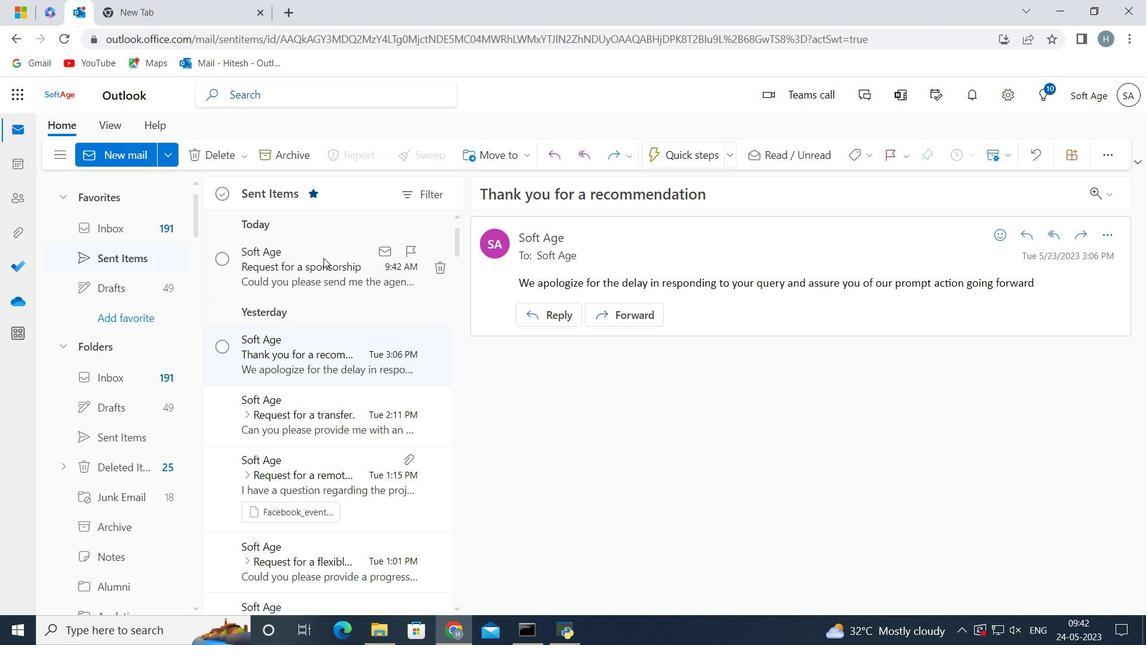
Action: Mouse pressed left at (312, 266)
Screenshot: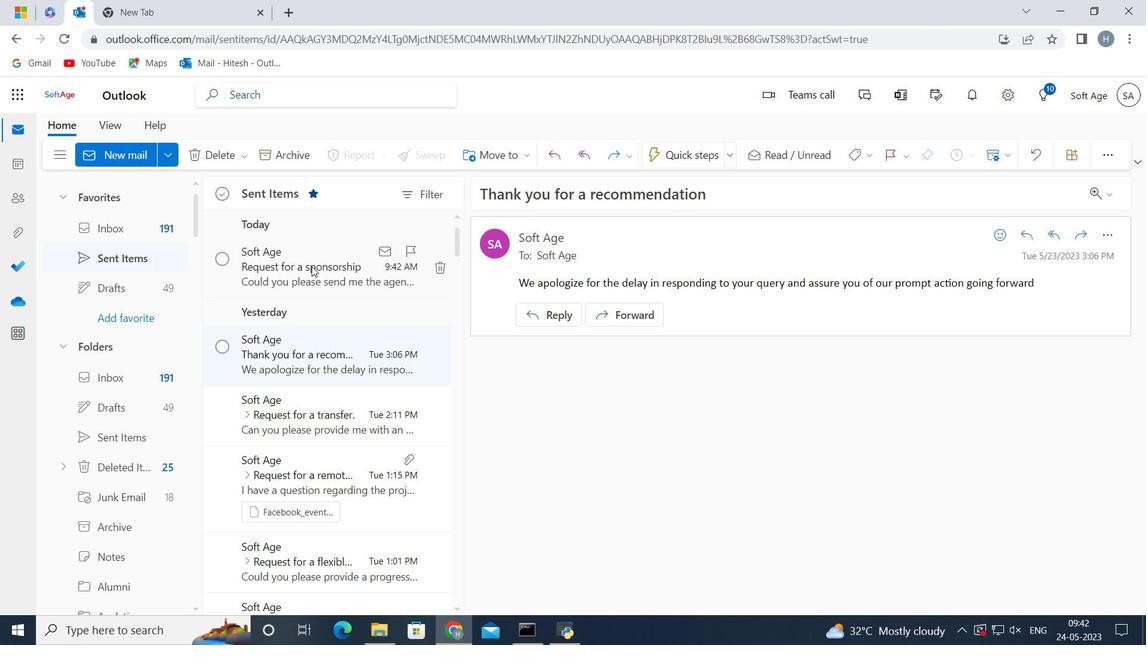 
Action: Mouse moved to (504, 156)
Screenshot: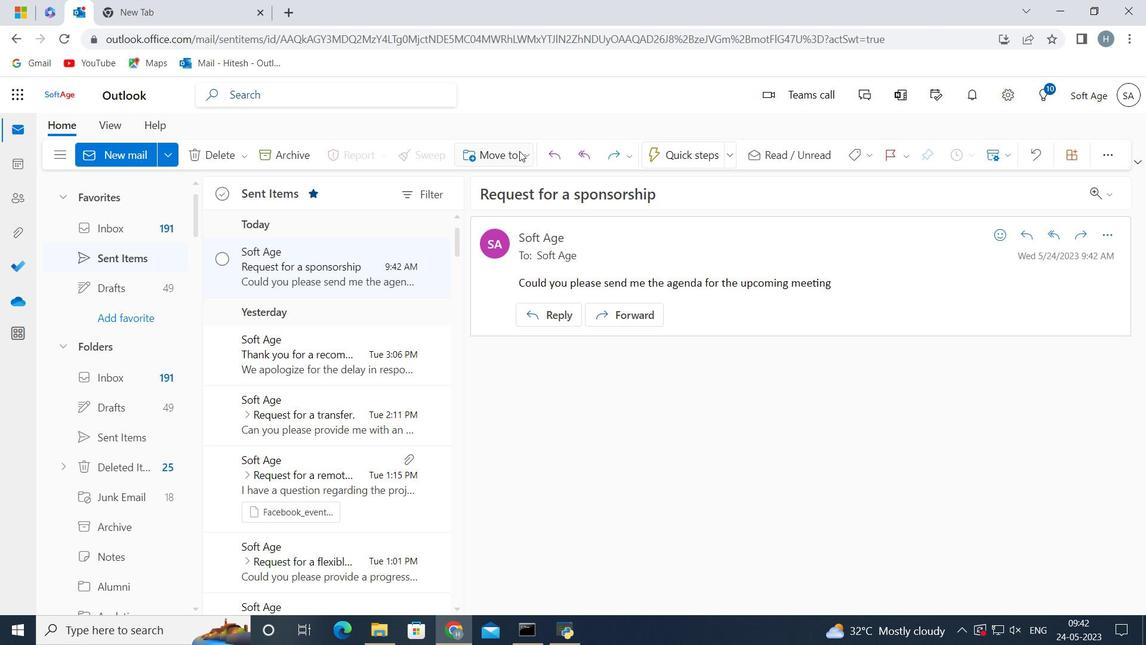 
Action: Mouse pressed left at (504, 156)
Screenshot: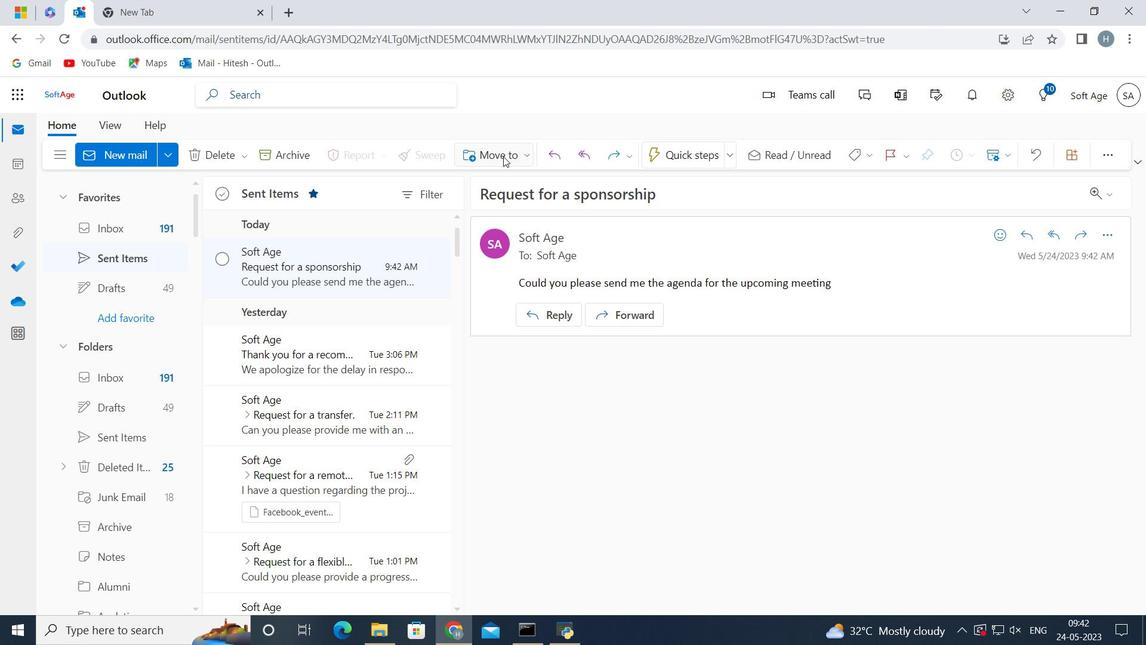 
Action: Mouse moved to (510, 181)
Screenshot: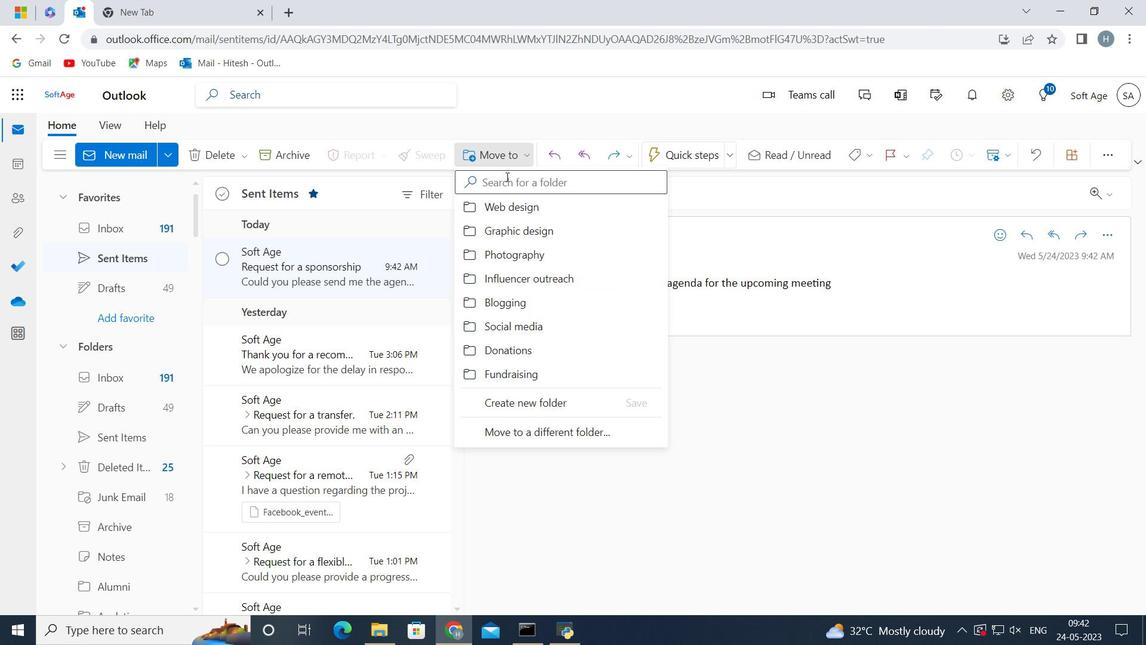 
Action: Mouse pressed left at (510, 181)
Screenshot: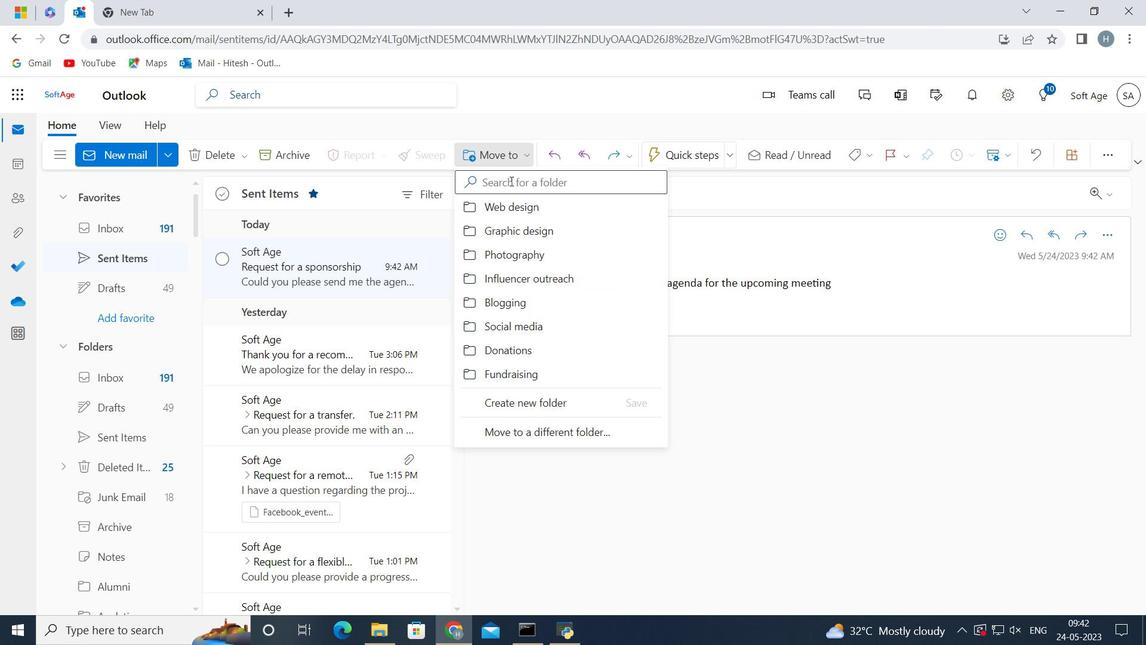 
Action: Key pressed <Key.shift><Key.shift>Coding
Screenshot: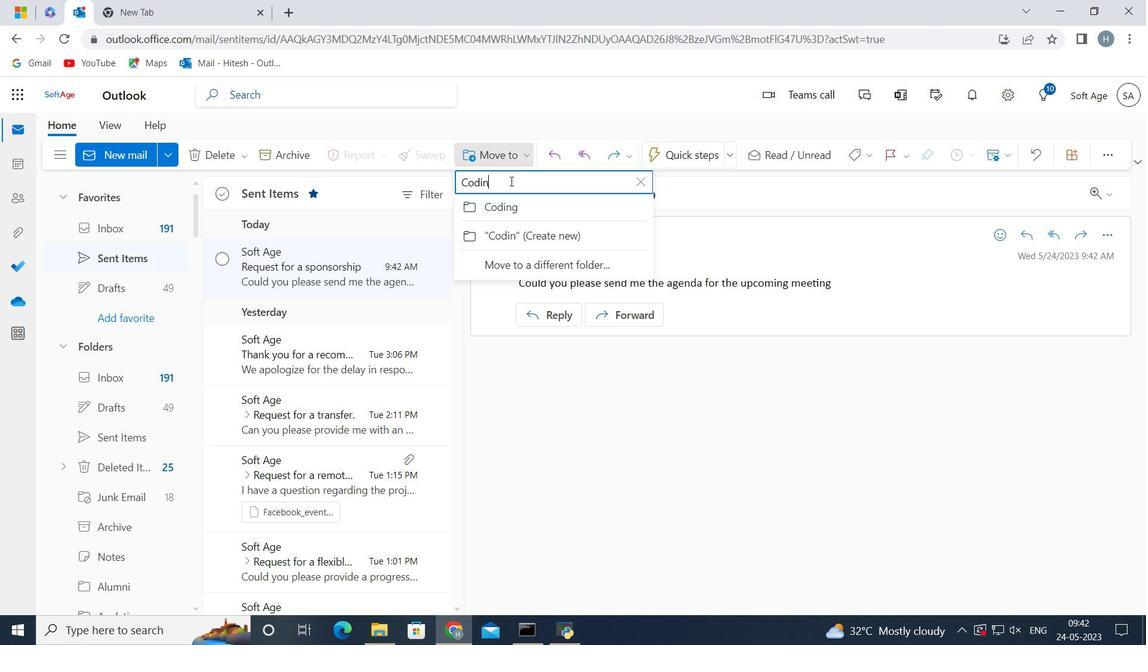 
Action: Mouse moved to (467, 207)
Screenshot: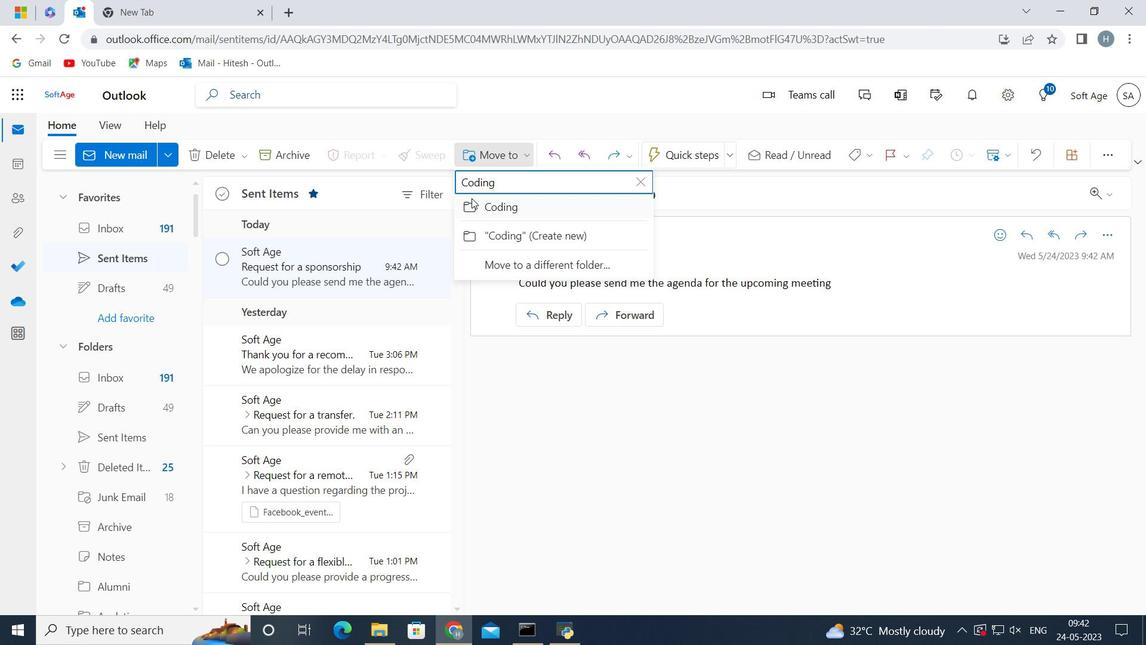 
Action: Mouse pressed left at (467, 207)
Screenshot: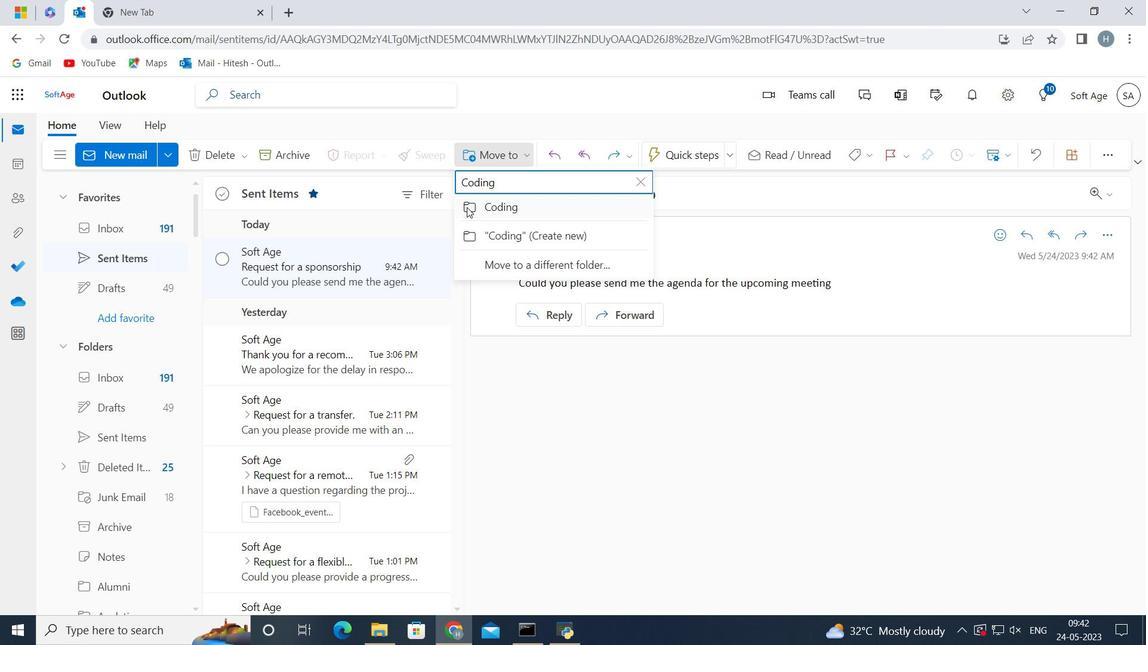 
Action: Mouse moved to (679, 526)
Screenshot: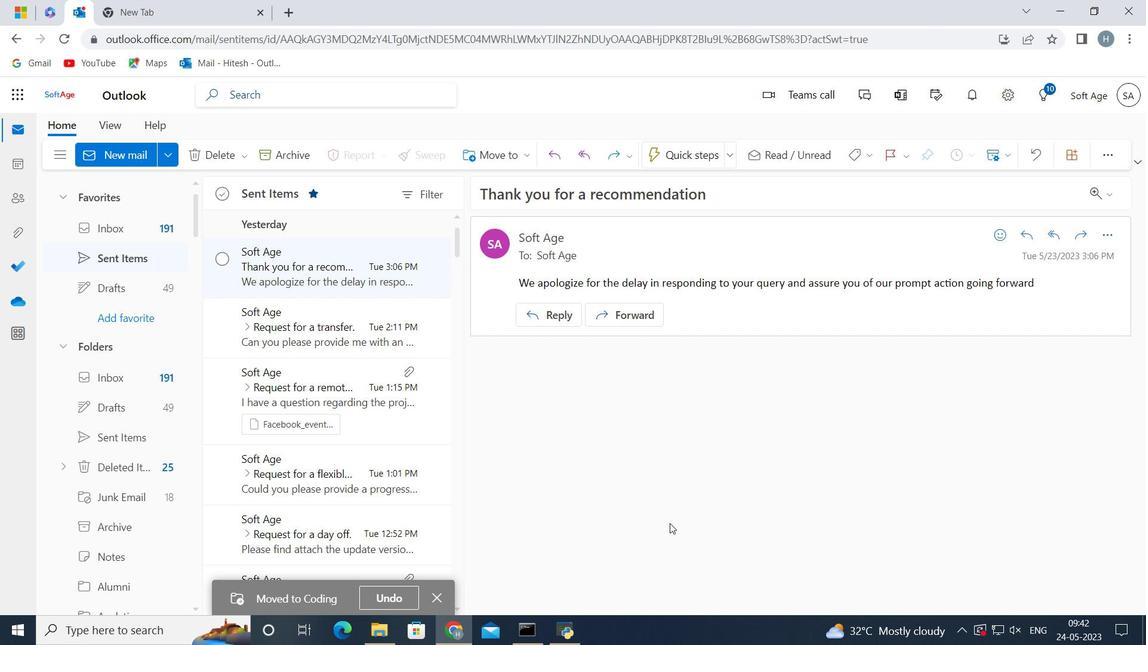 
